 Task: Look for space in Guadalupe, Mexico from 9th June, 2023 to 11th June, 2023 for 2 adults in price range Rs.6000 to Rs.10000. Place can be entire place with 2 bedrooms having 2 beds and 1 bathroom. Property type can be house, flat, guest house. Amenities needed are: wifi. Booking option can be shelf check-in. Required host language is English.
Action: Mouse moved to (523, 133)
Screenshot: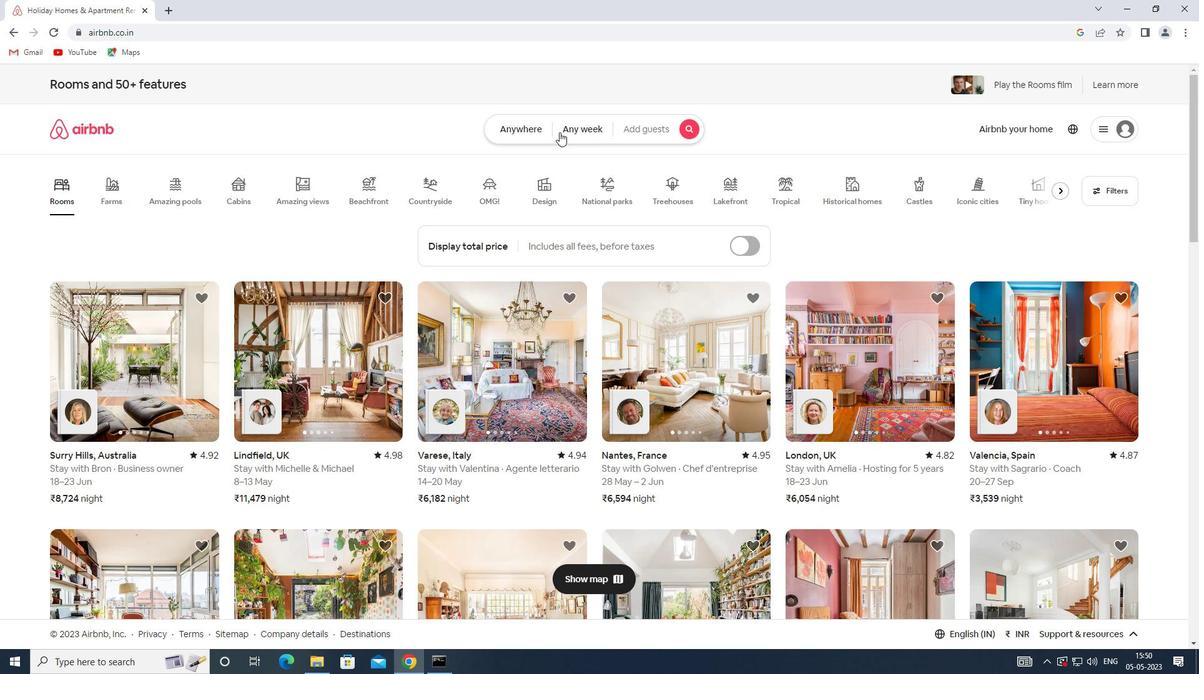 
Action: Mouse pressed left at (523, 133)
Screenshot: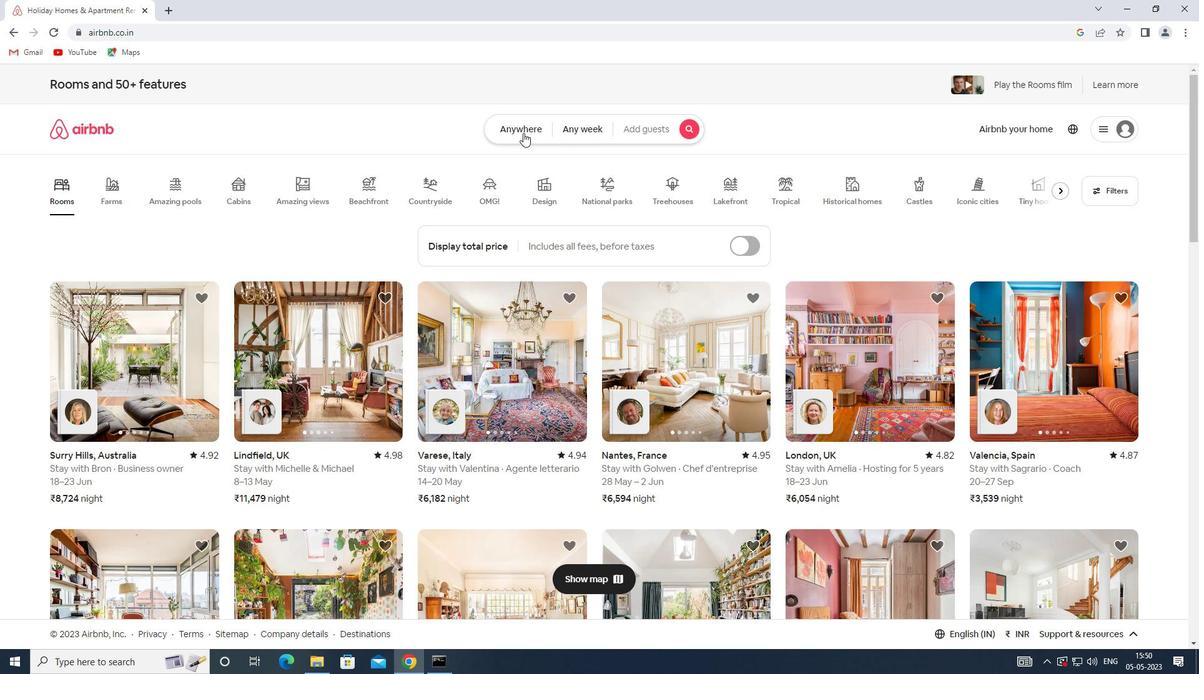 
Action: Mouse moved to (450, 174)
Screenshot: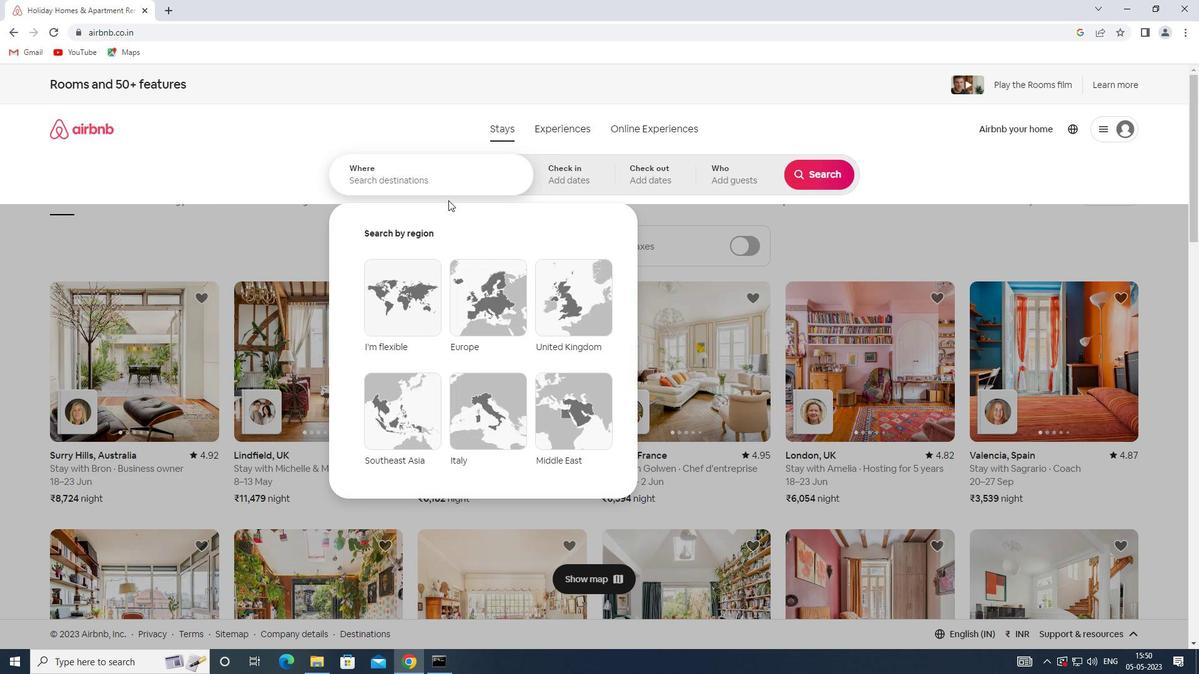 
Action: Mouse pressed left at (450, 174)
Screenshot: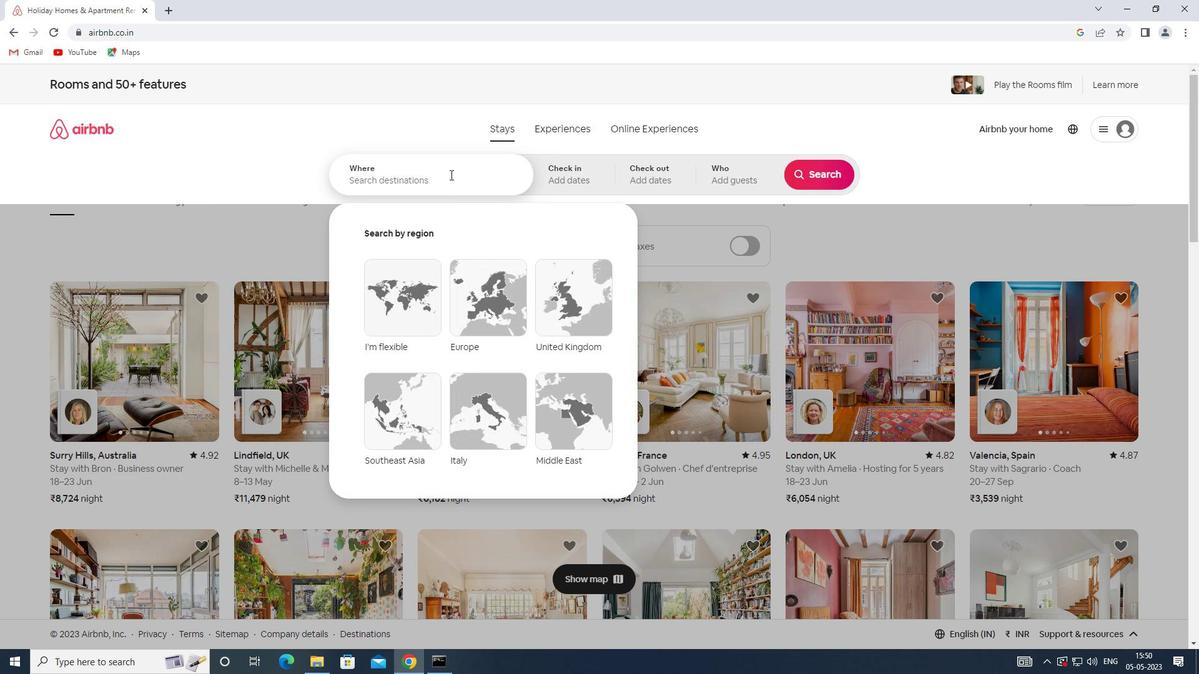 
Action: Key pressed <Key.shift>SPACE<Key.space>IN<Key.space><Key.shift><Key.shift><Key.shift><Key.shift><Key.shift><Key.shift><Key.shift><Key.shift><Key.shift><Key.shift><Key.shift><Key.shift><Key.shift><Key.shift><Key.shift><Key.shift><Key.shift><Key.shift><Key.shift><Key.shift><Key.shift><Key.shift><Key.shift>GUADALUPE,<Key.shift><Key.shift><Key.shift><Key.shift><Key.shift><Key.shift><Key.shift><Key.shift><Key.shift>MEXICO
Screenshot: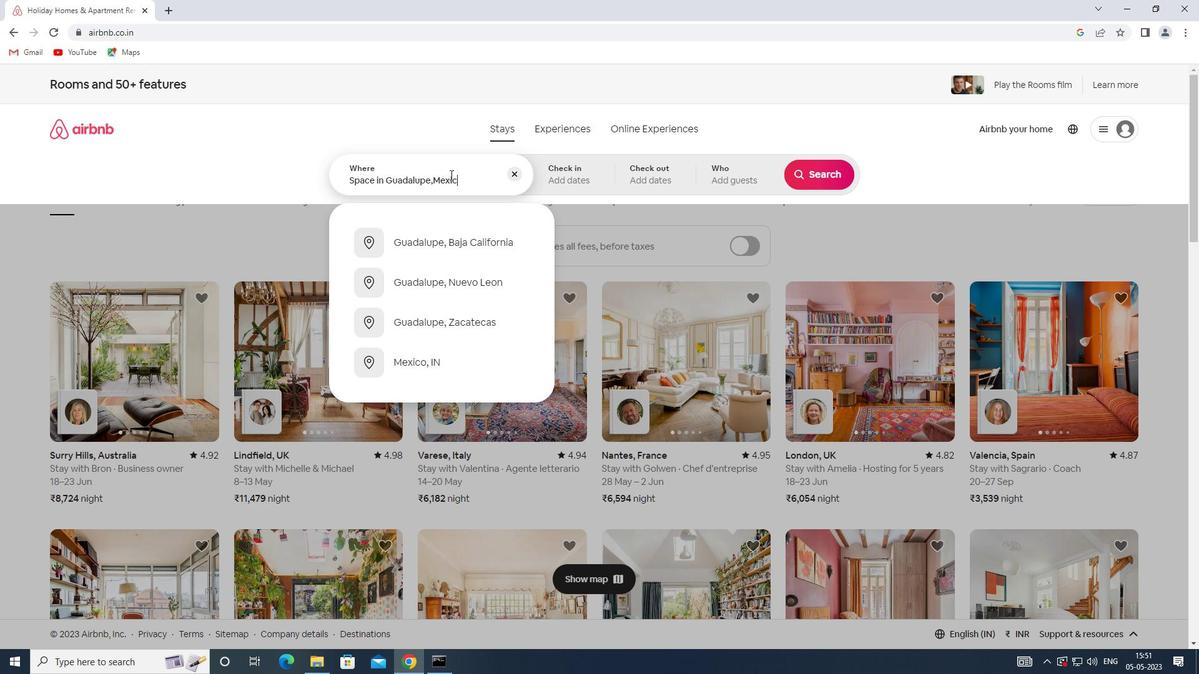 
Action: Mouse moved to (592, 180)
Screenshot: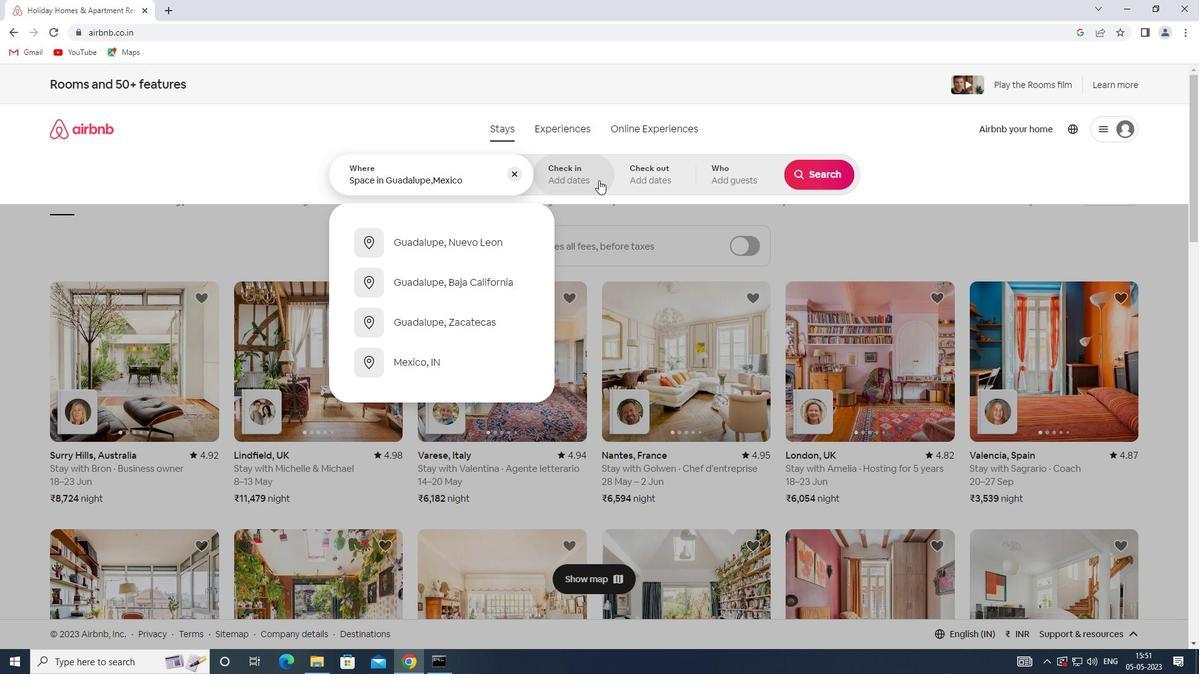 
Action: Mouse pressed left at (592, 180)
Screenshot: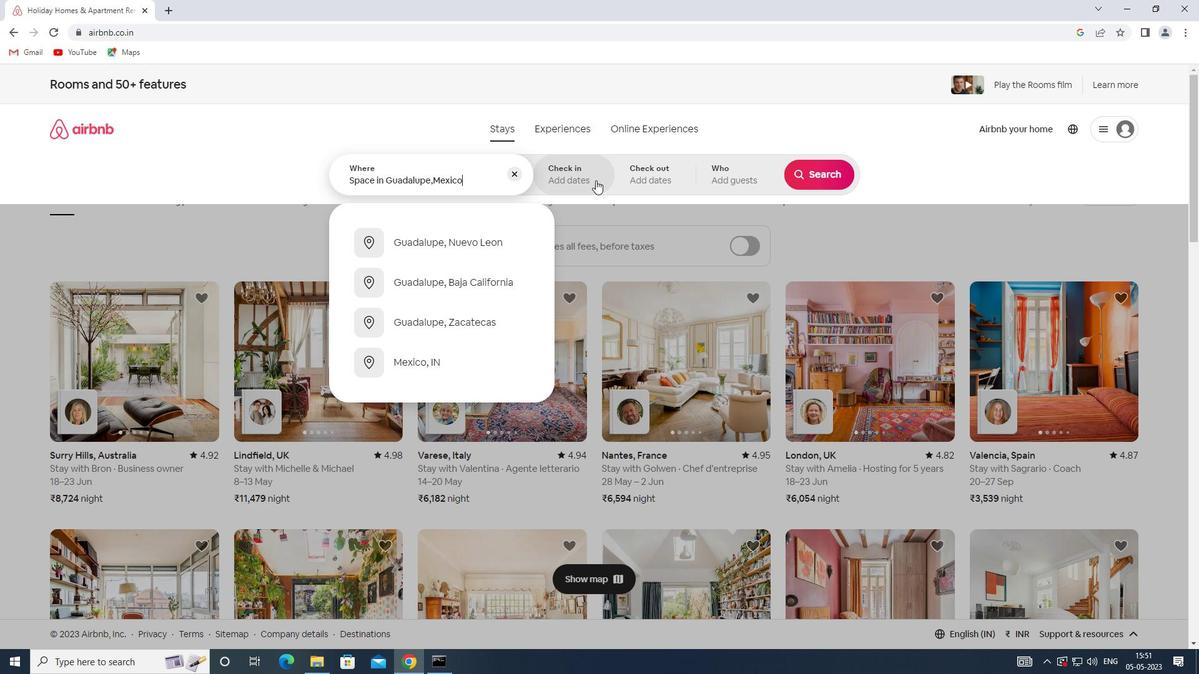 
Action: Mouse moved to (781, 353)
Screenshot: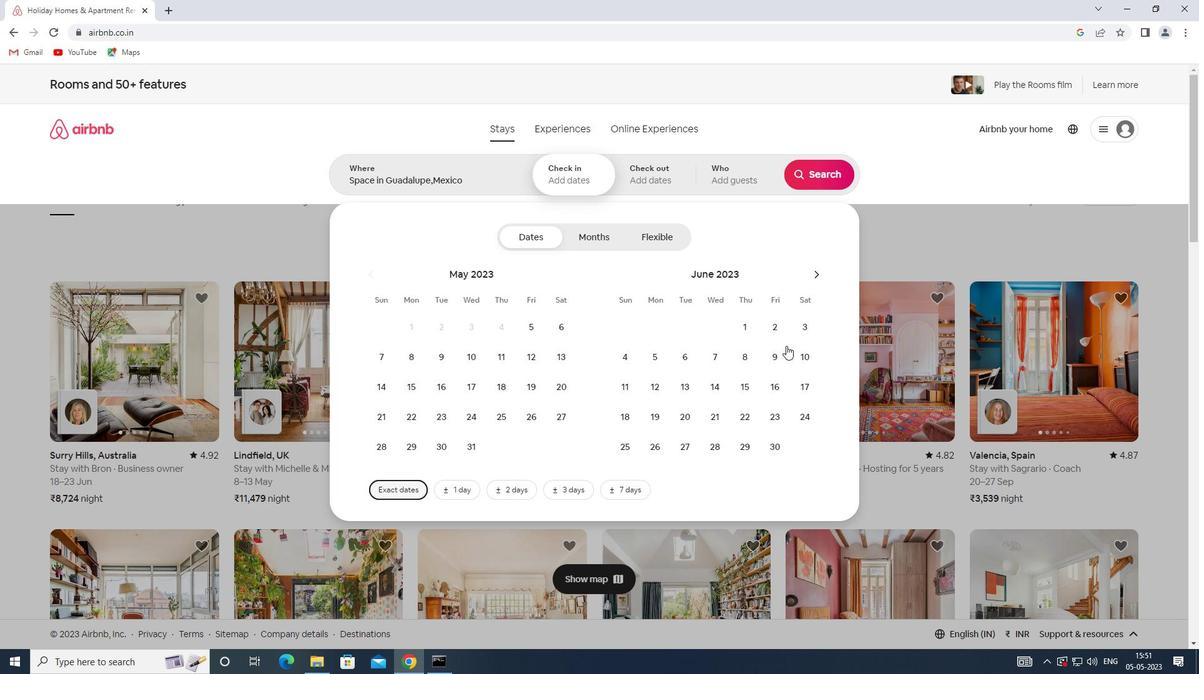 
Action: Mouse pressed left at (781, 353)
Screenshot: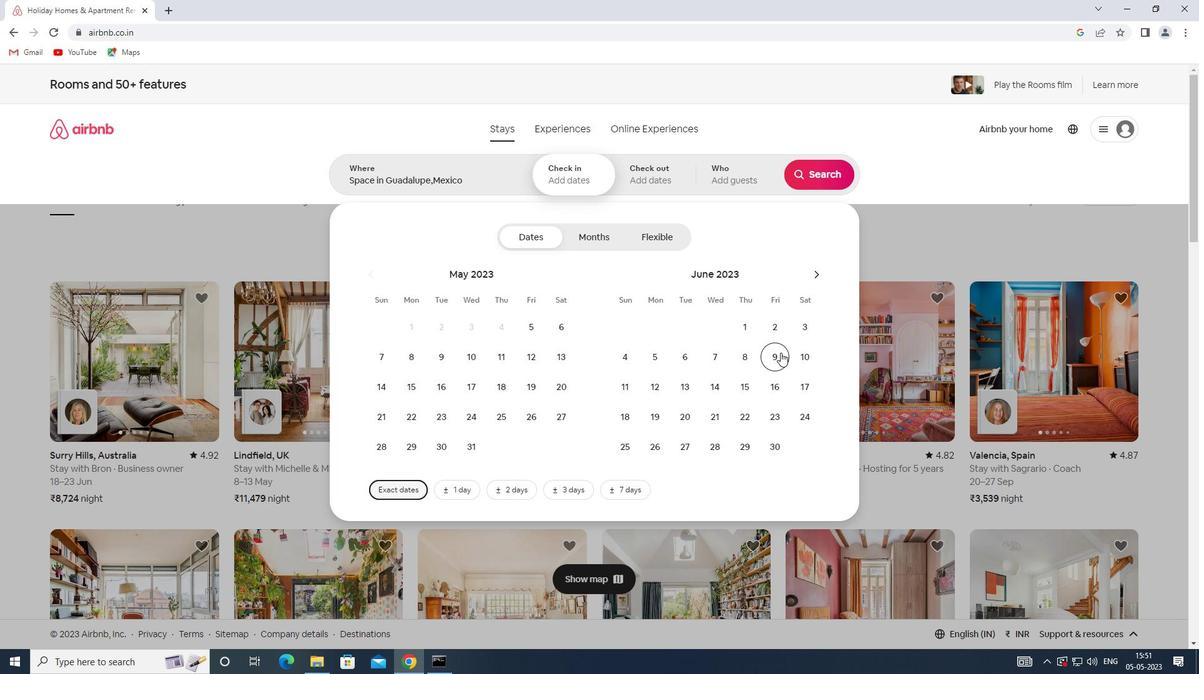 
Action: Mouse moved to (633, 386)
Screenshot: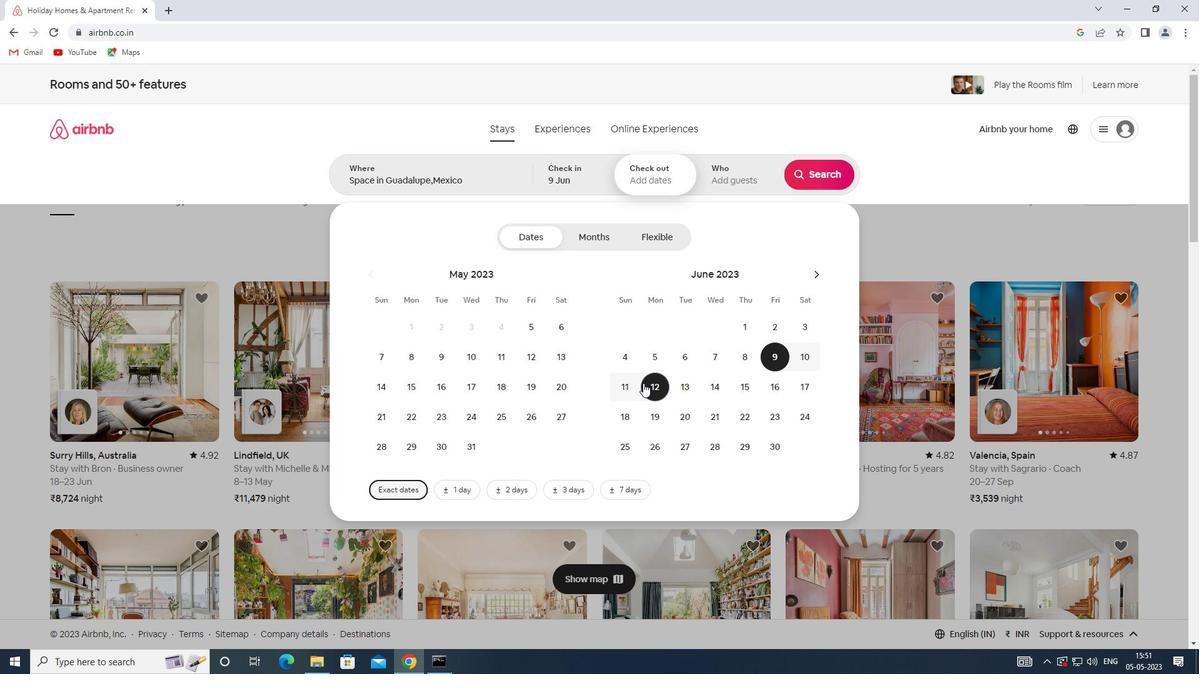 
Action: Mouse pressed left at (633, 386)
Screenshot: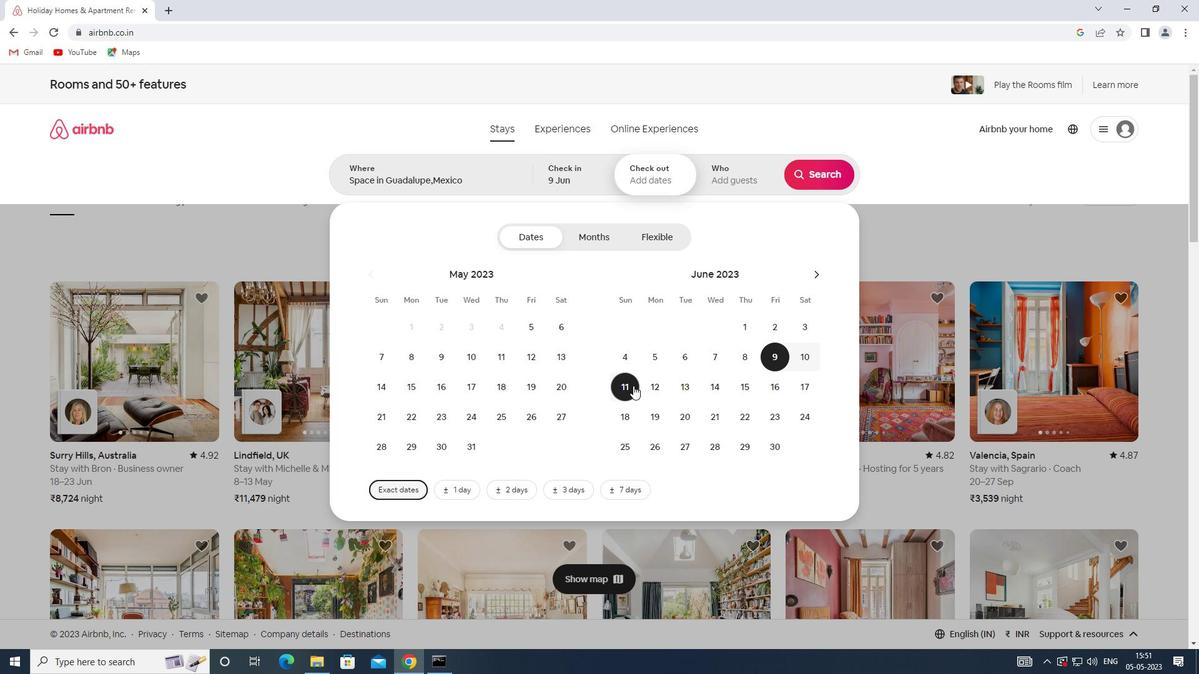 
Action: Mouse moved to (737, 187)
Screenshot: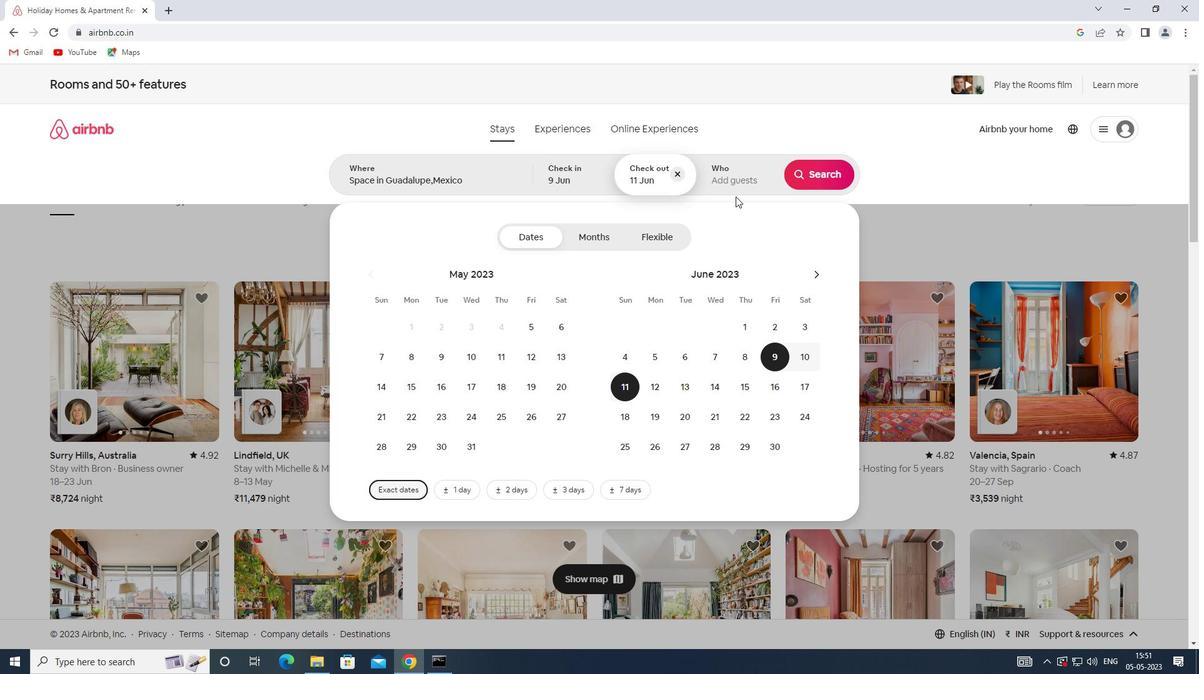 
Action: Mouse pressed left at (737, 187)
Screenshot: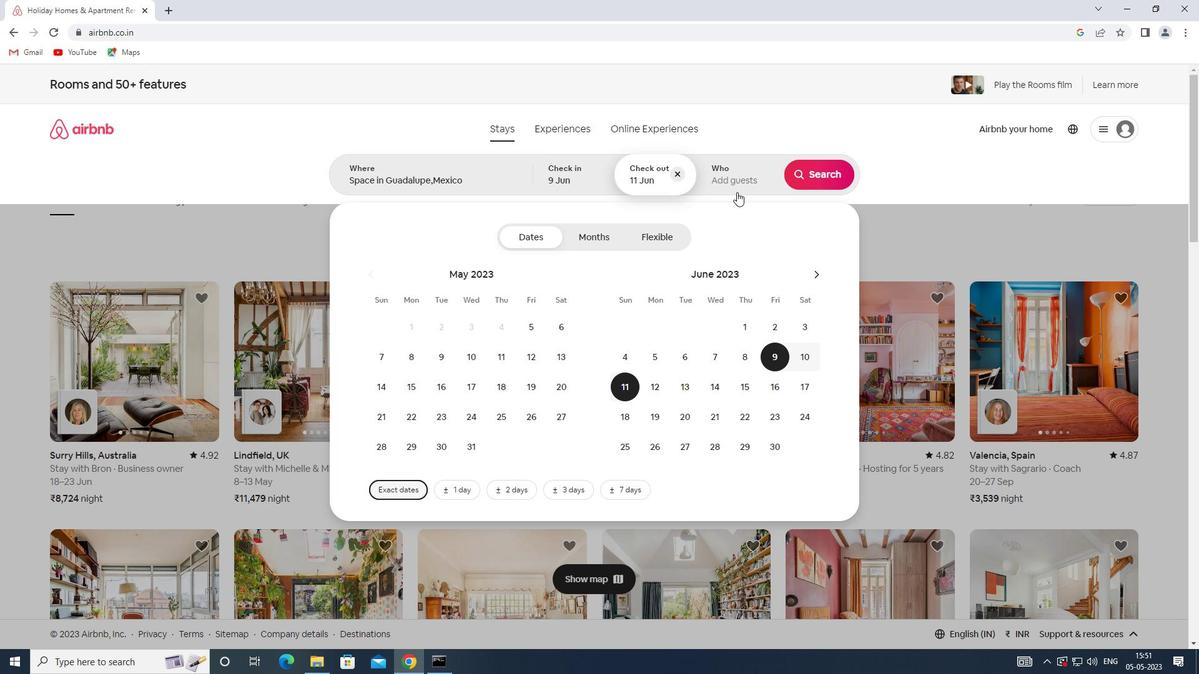 
Action: Mouse moved to (819, 239)
Screenshot: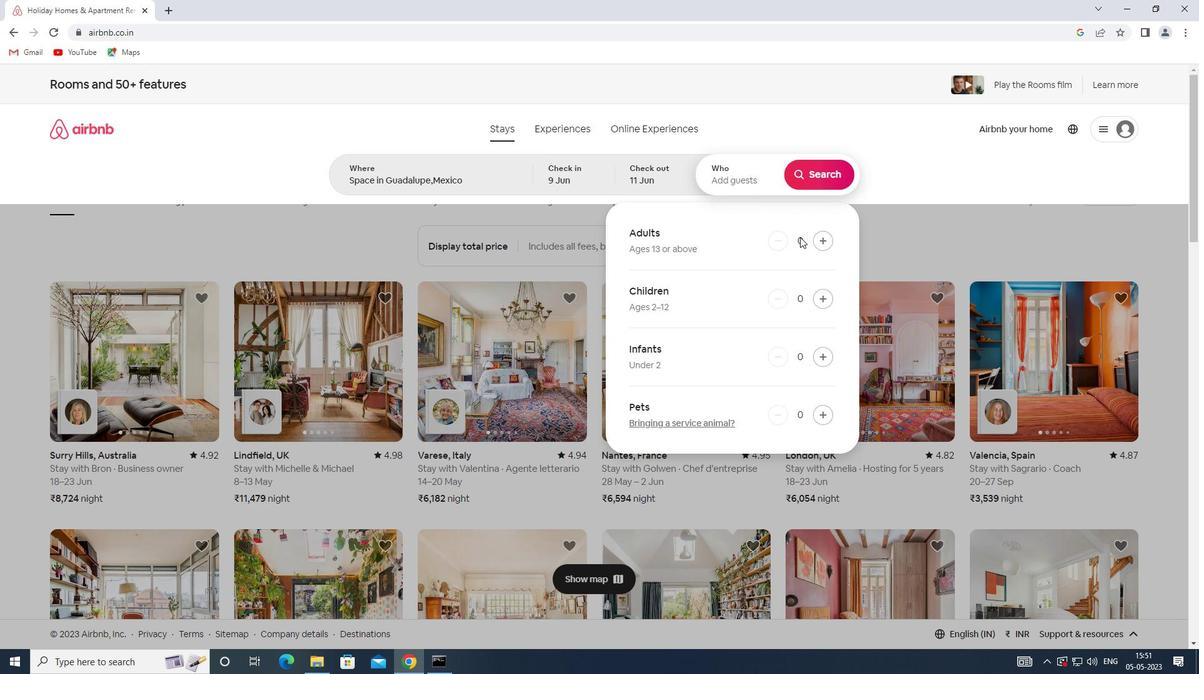 
Action: Mouse pressed left at (819, 239)
Screenshot: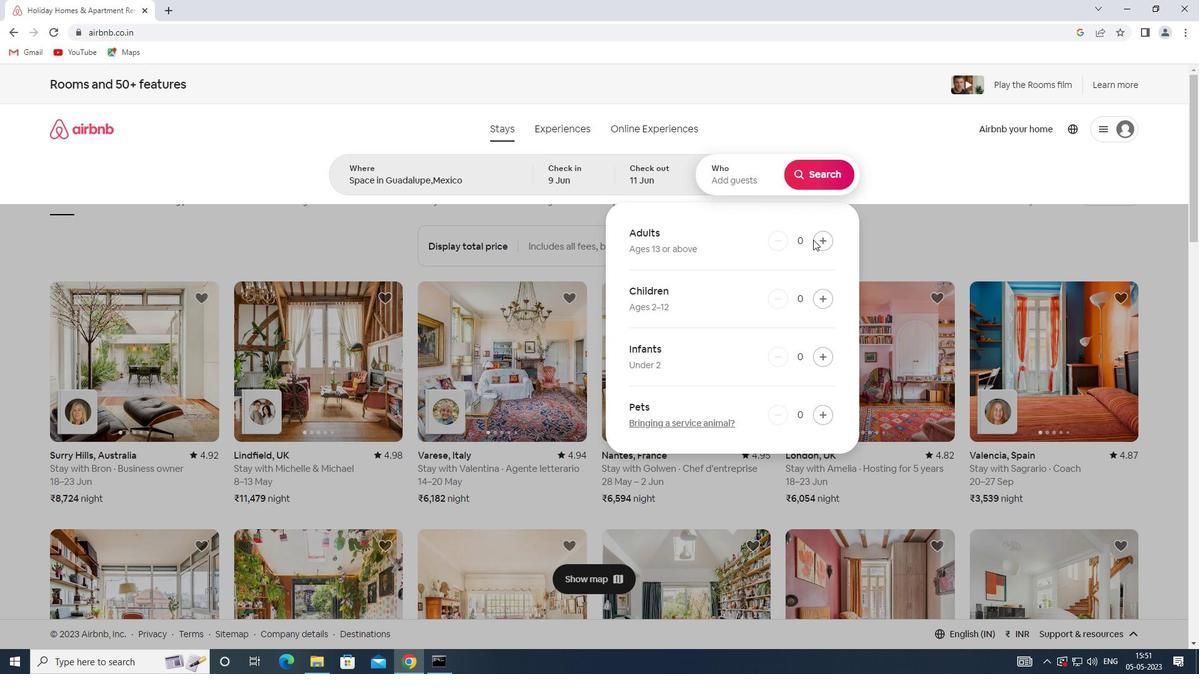 
Action: Mouse pressed left at (819, 239)
Screenshot: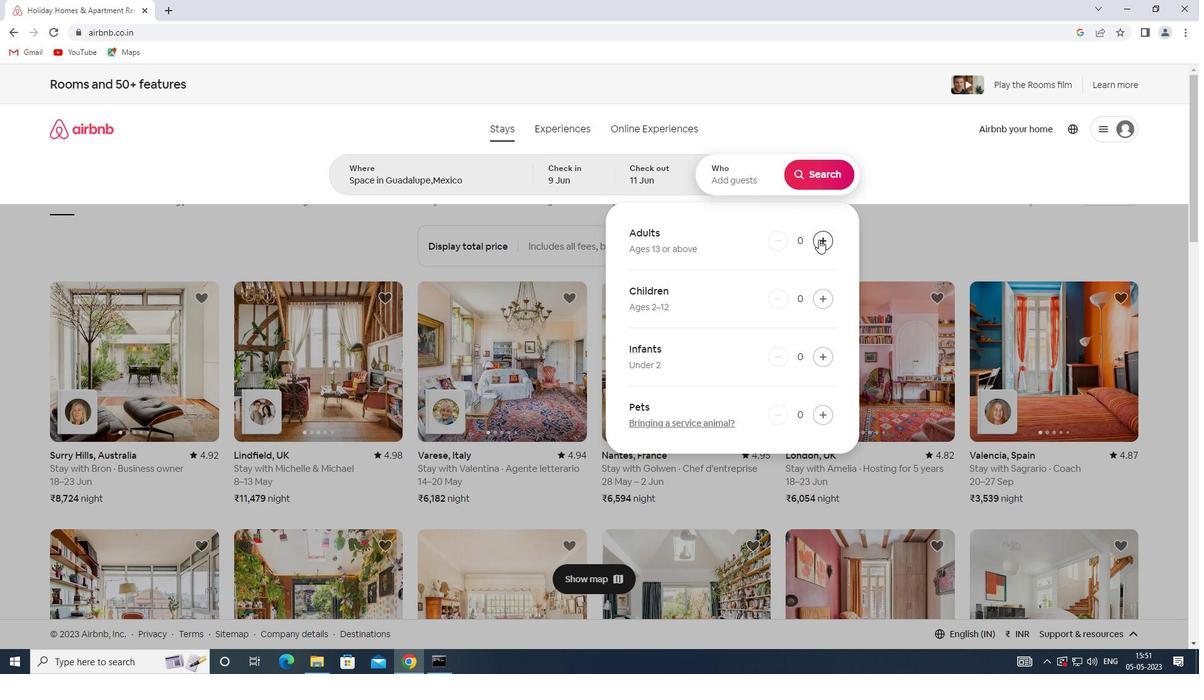 
Action: Mouse moved to (826, 178)
Screenshot: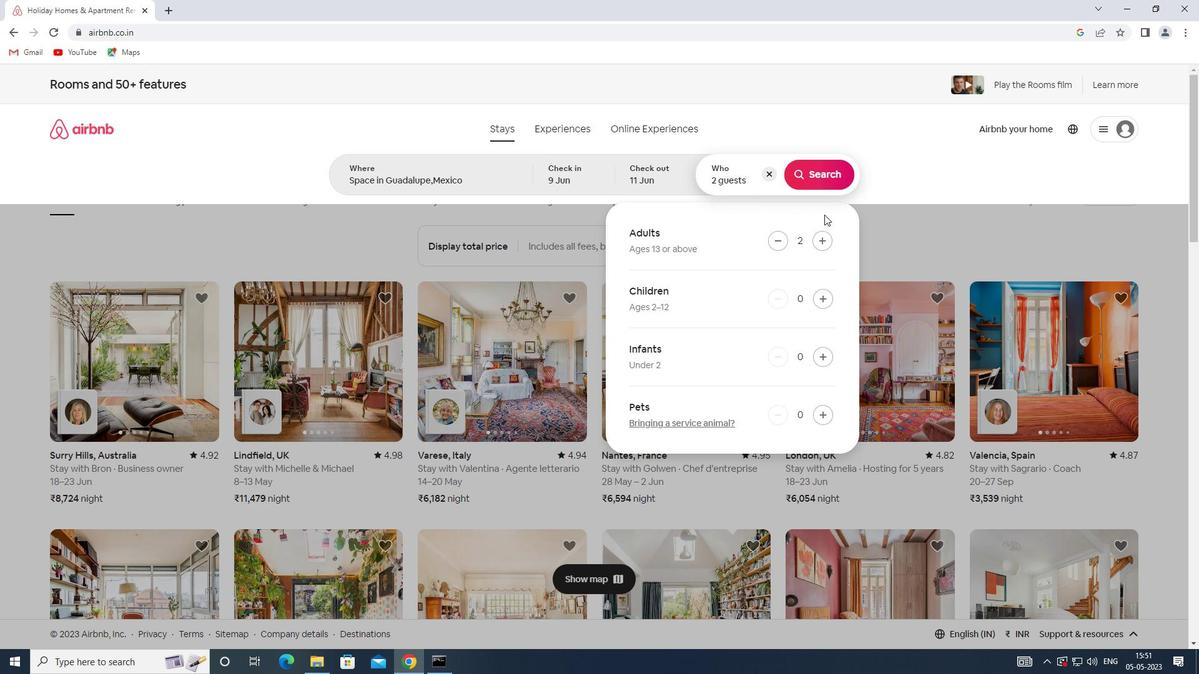 
Action: Mouse pressed left at (826, 178)
Screenshot: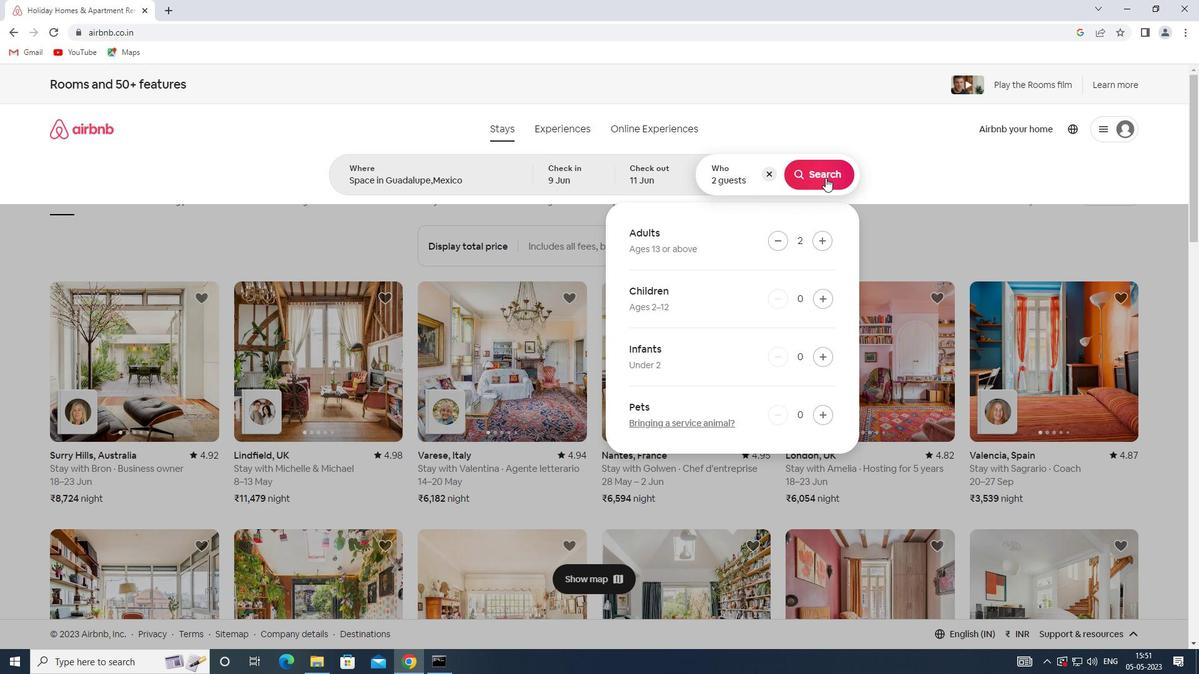 
Action: Mouse moved to (1159, 139)
Screenshot: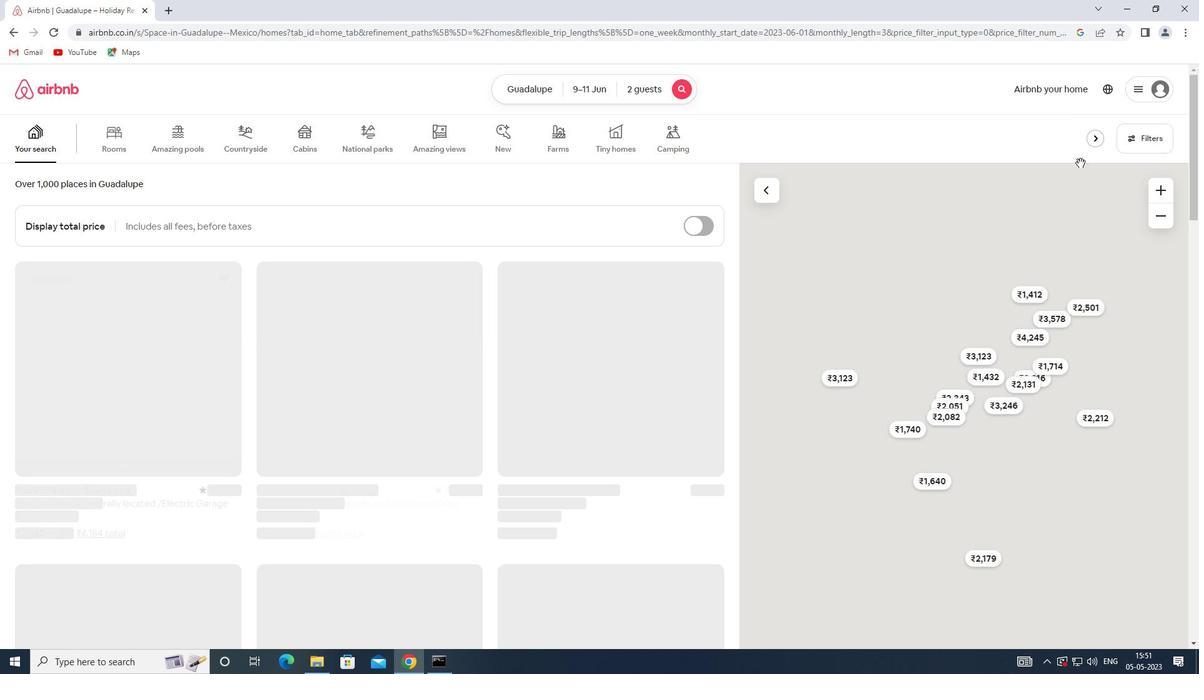 
Action: Mouse pressed left at (1159, 139)
Screenshot: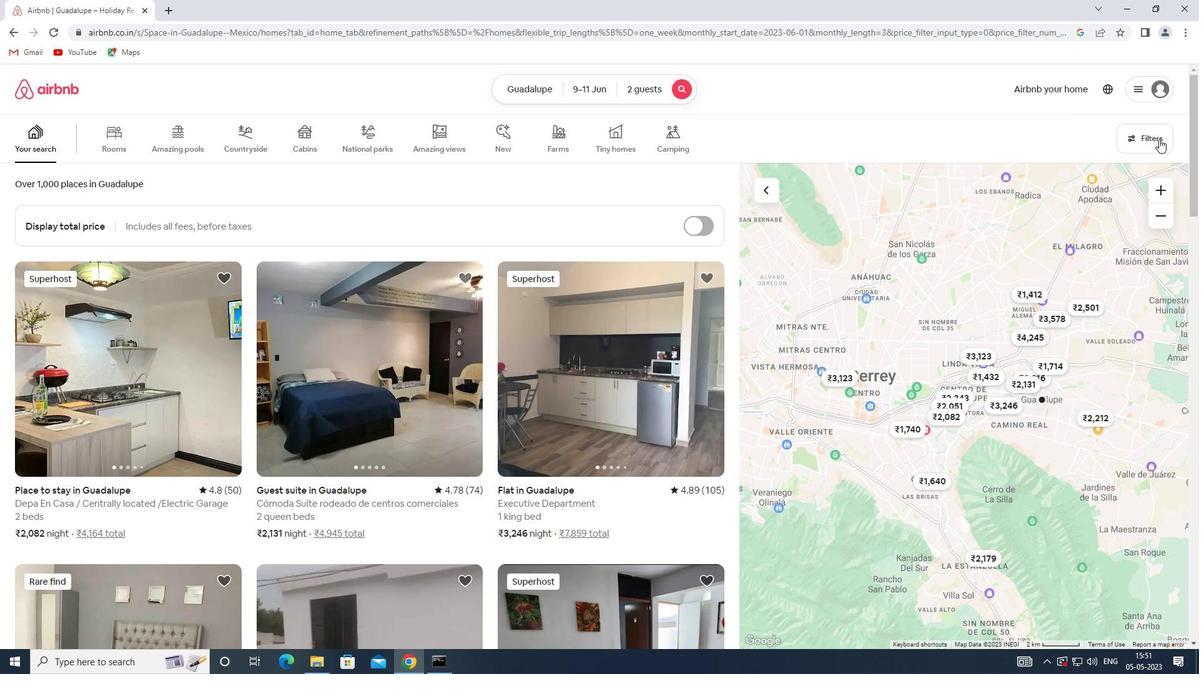 
Action: Mouse moved to (429, 447)
Screenshot: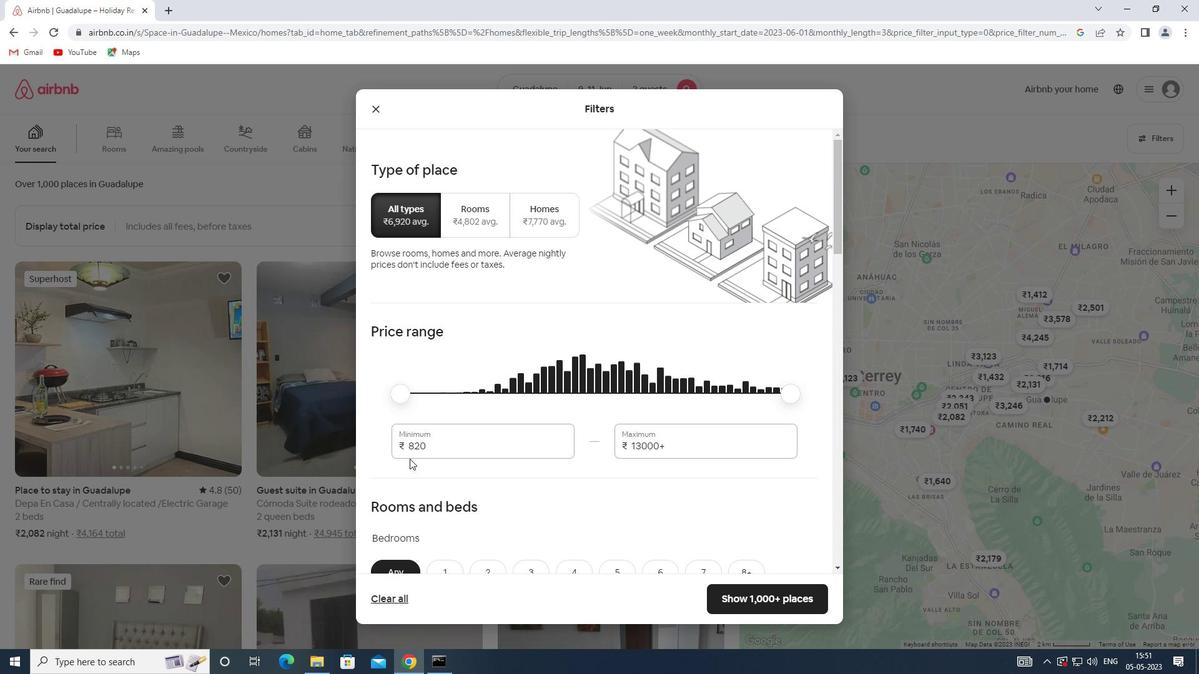 
Action: Mouse pressed left at (429, 447)
Screenshot: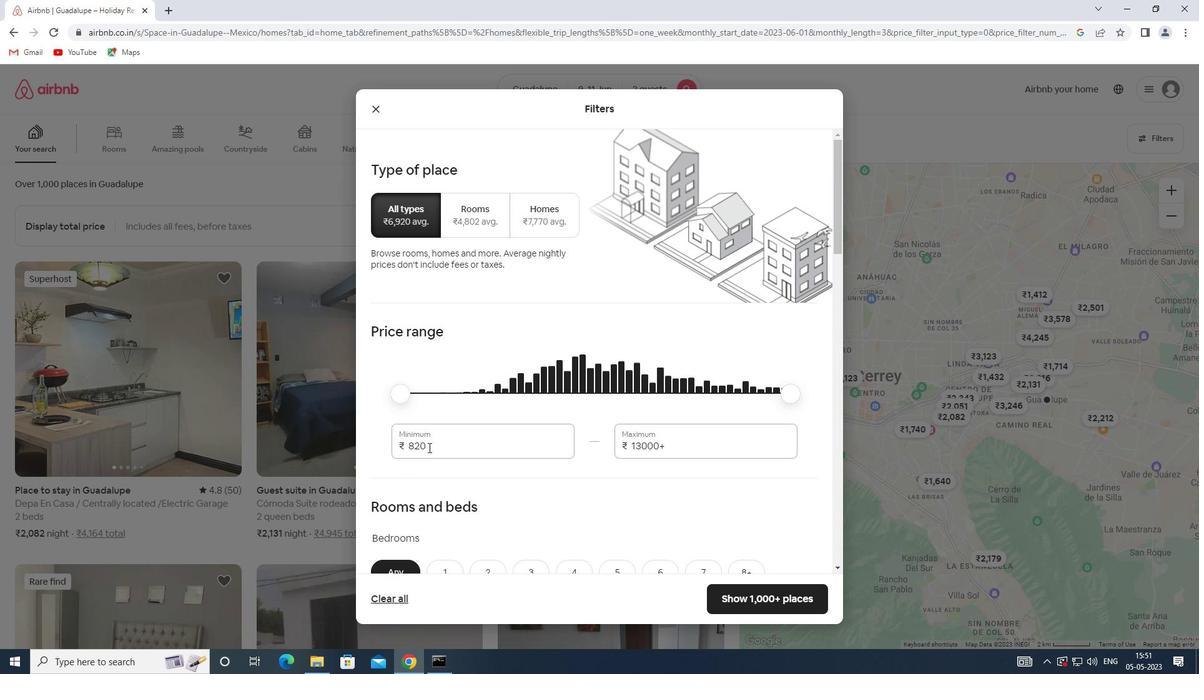 
Action: Mouse moved to (403, 447)
Screenshot: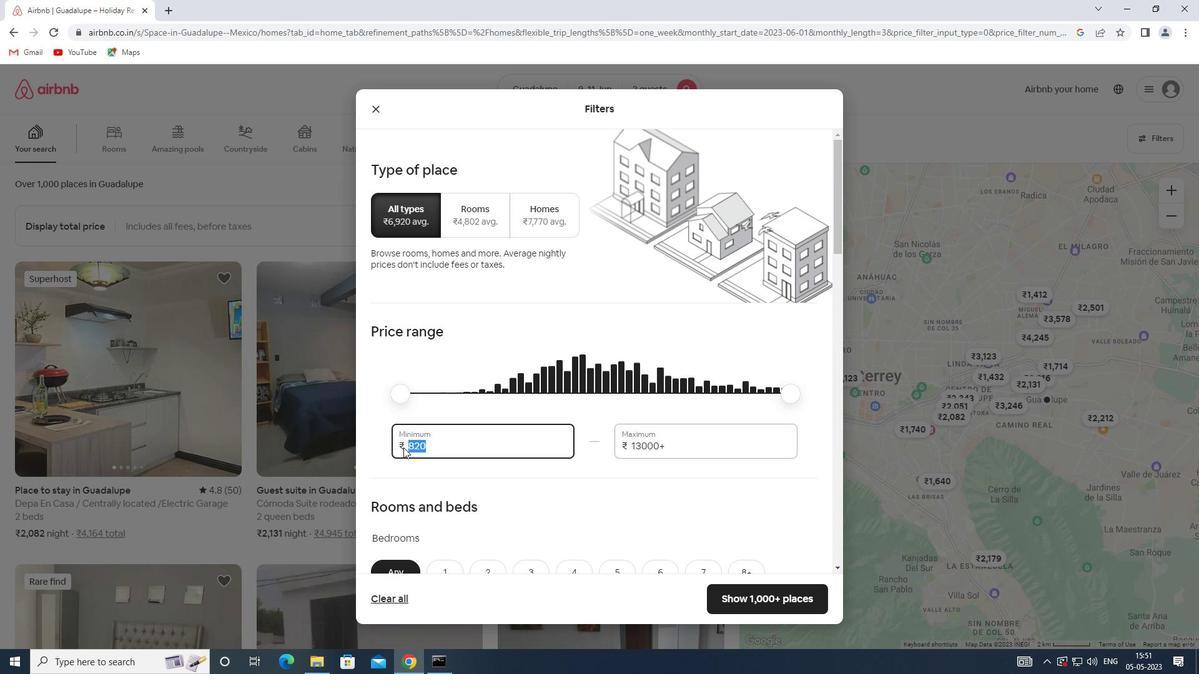 
Action: Key pressed 6000
Screenshot: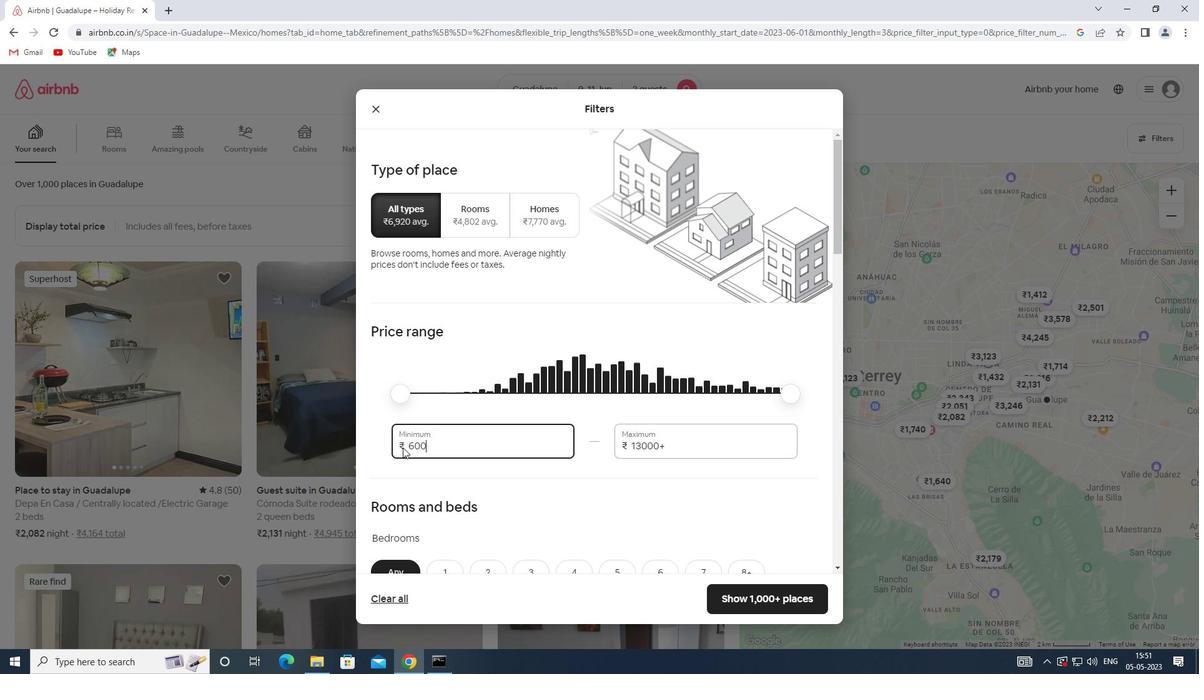 
Action: Mouse moved to (683, 441)
Screenshot: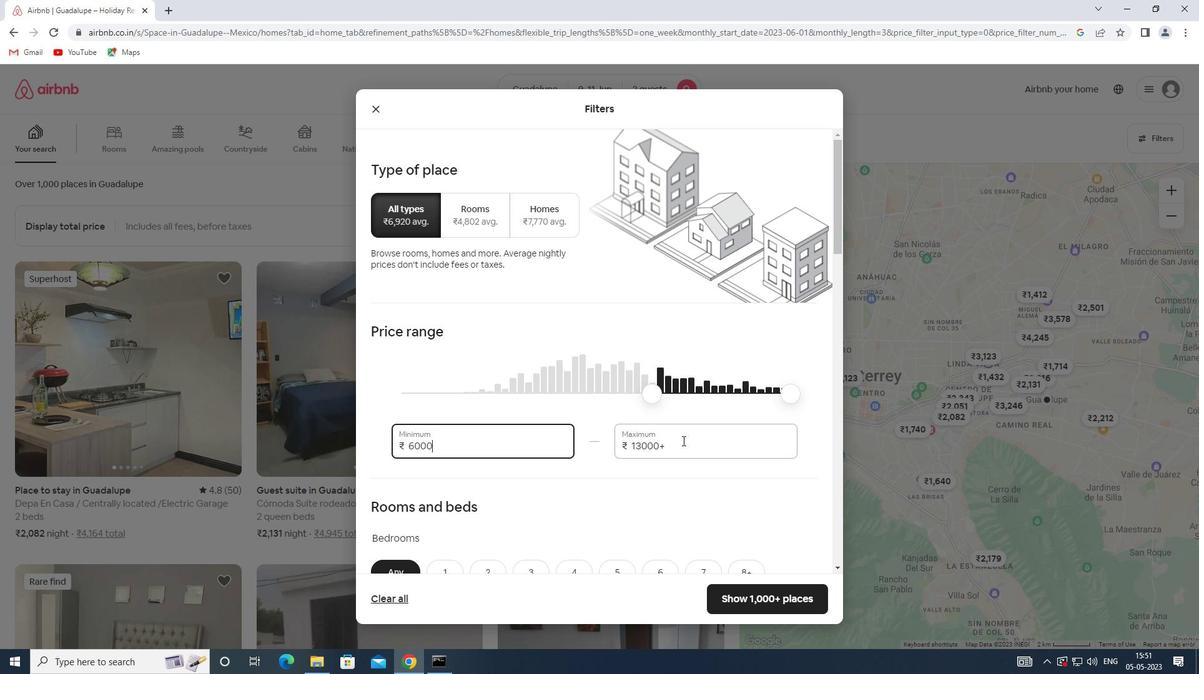 
Action: Mouse pressed left at (683, 441)
Screenshot: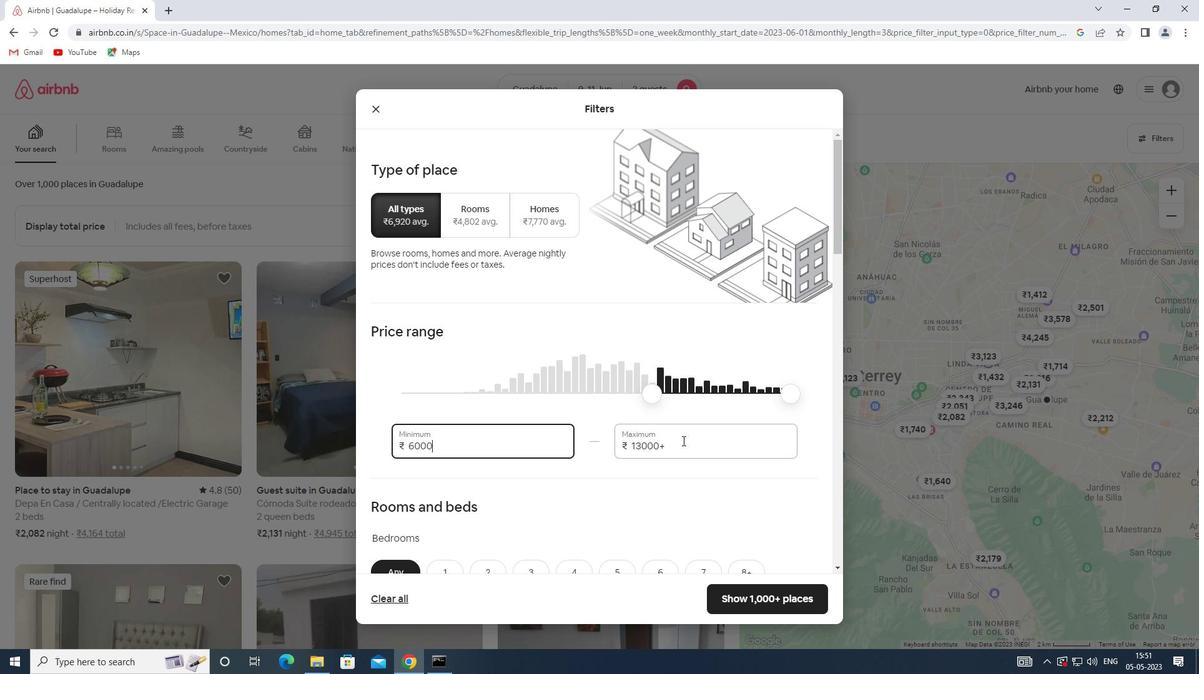 
Action: Mouse moved to (586, 448)
Screenshot: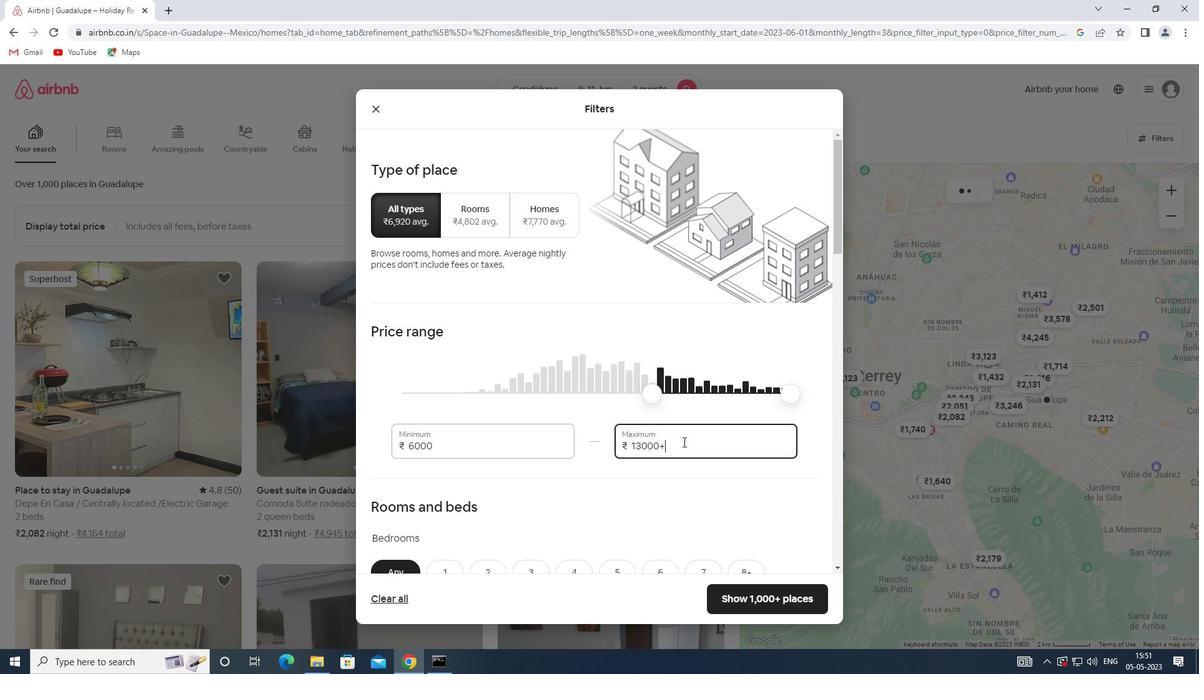 
Action: Key pressed 10900<Key.backspace><Key.backspace><Key.backspace>000
Screenshot: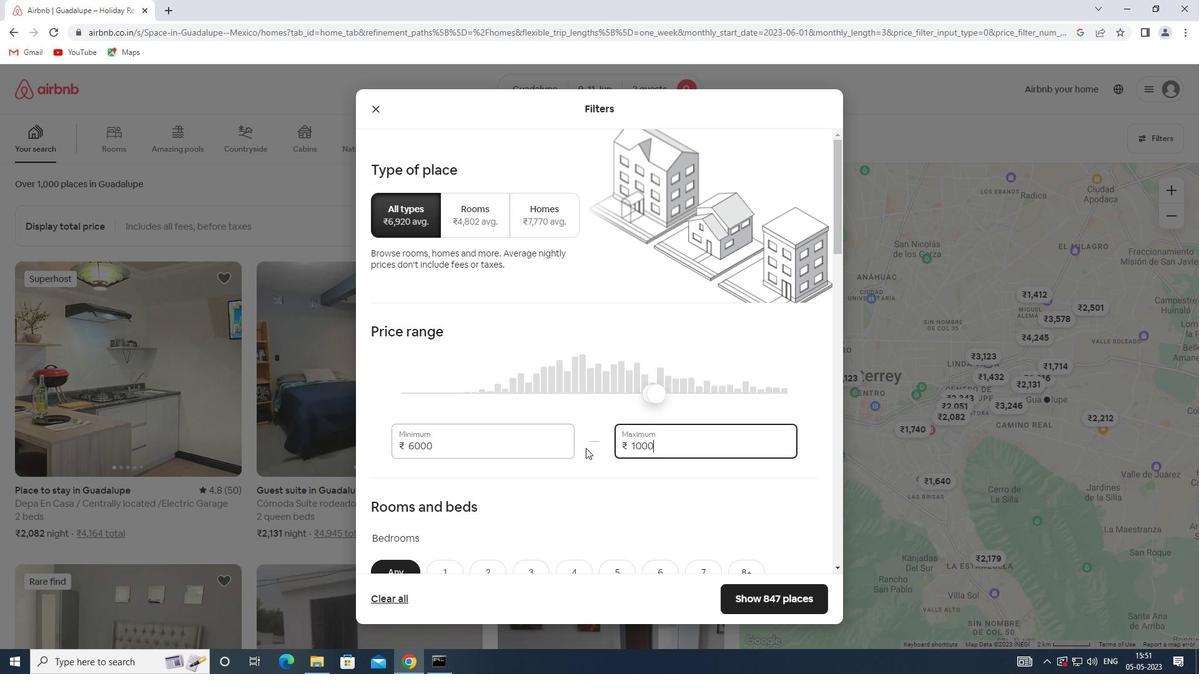 
Action: Mouse moved to (560, 449)
Screenshot: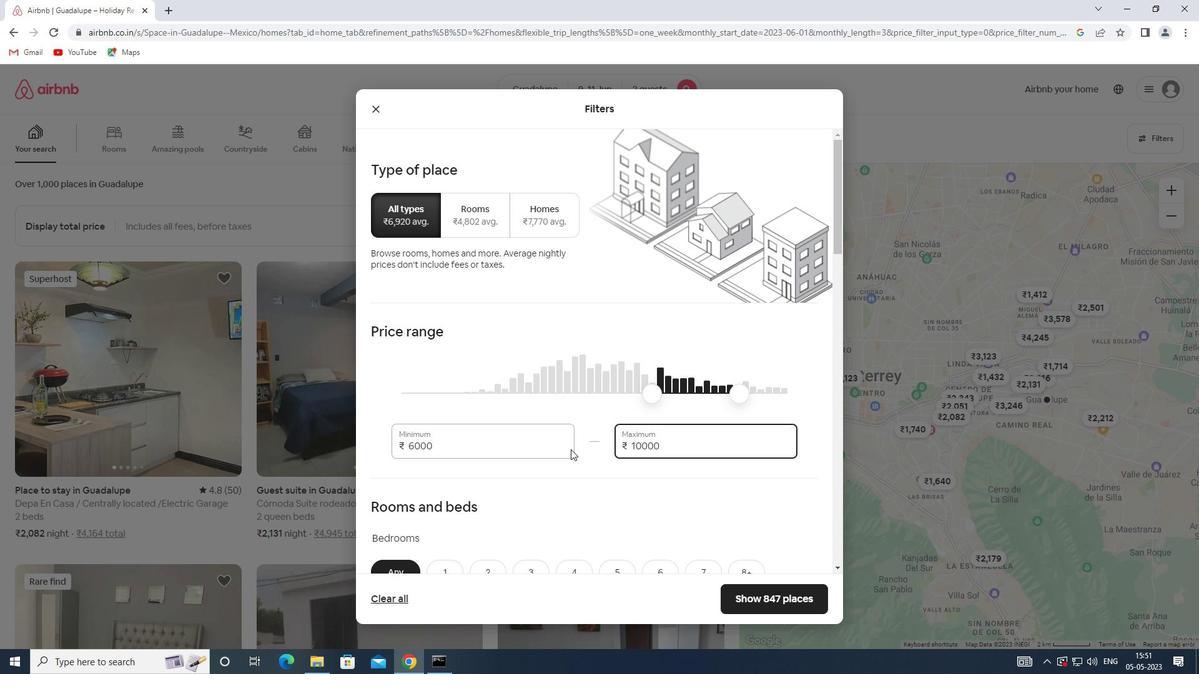 
Action: Mouse scrolled (560, 449) with delta (0, 0)
Screenshot: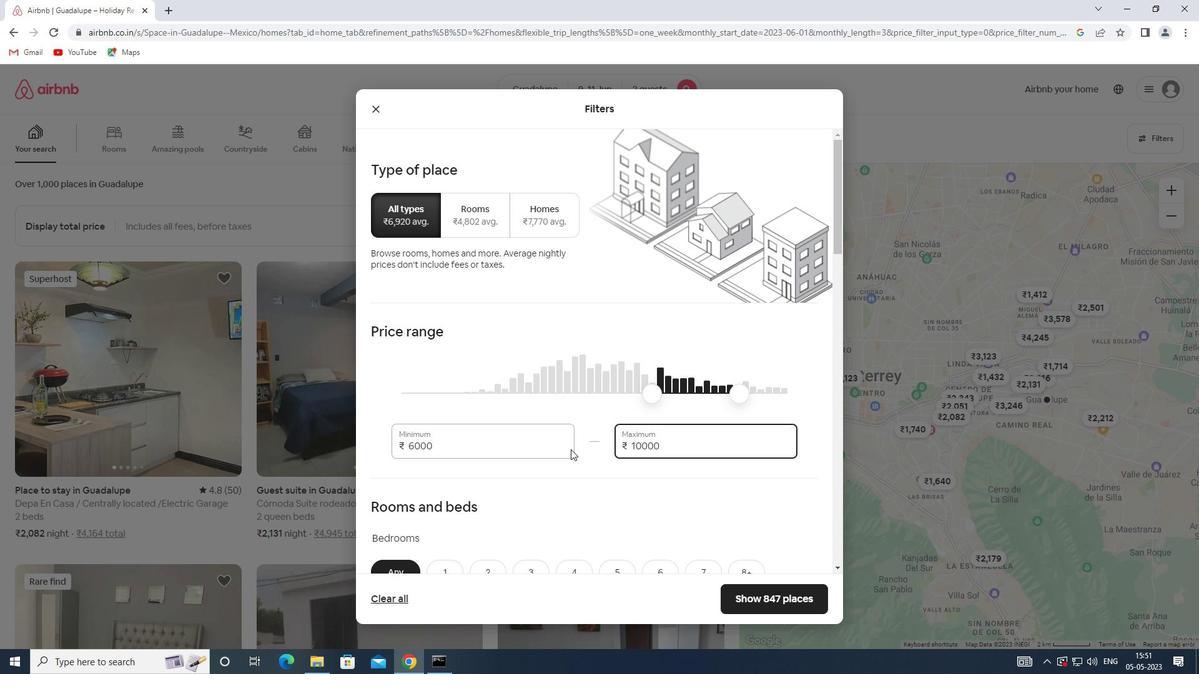 
Action: Mouse moved to (556, 449)
Screenshot: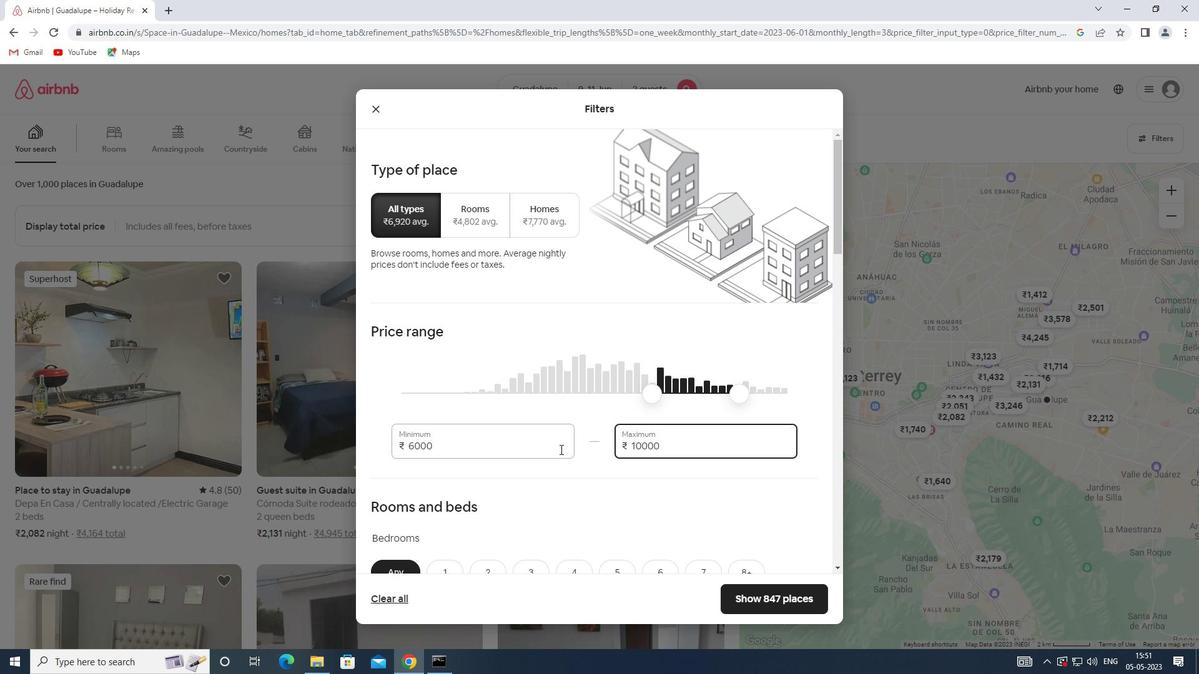 
Action: Mouse scrolled (556, 449) with delta (0, 0)
Screenshot: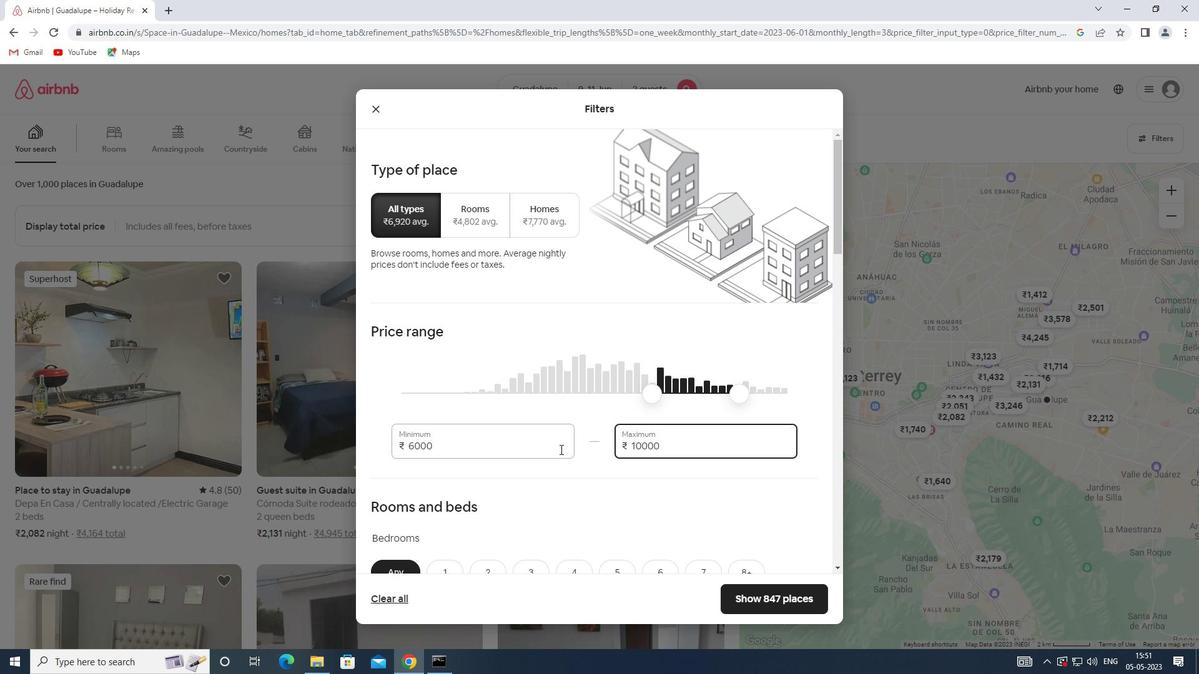 
Action: Mouse moved to (551, 451)
Screenshot: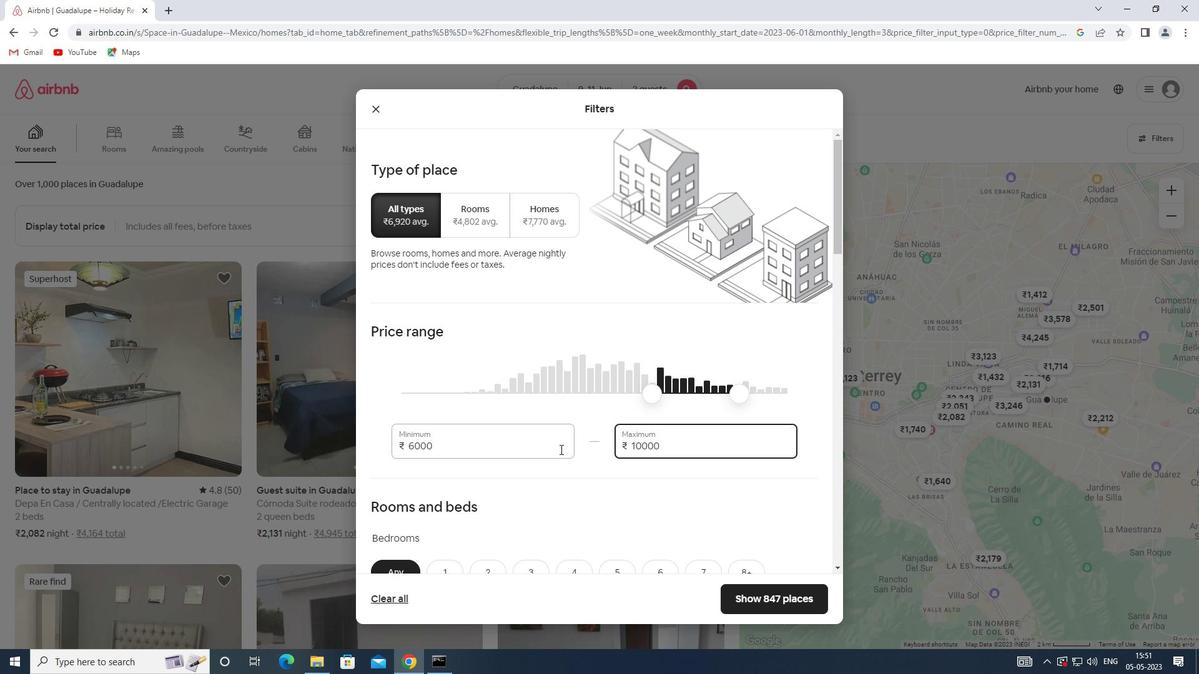
Action: Mouse scrolled (551, 450) with delta (0, 0)
Screenshot: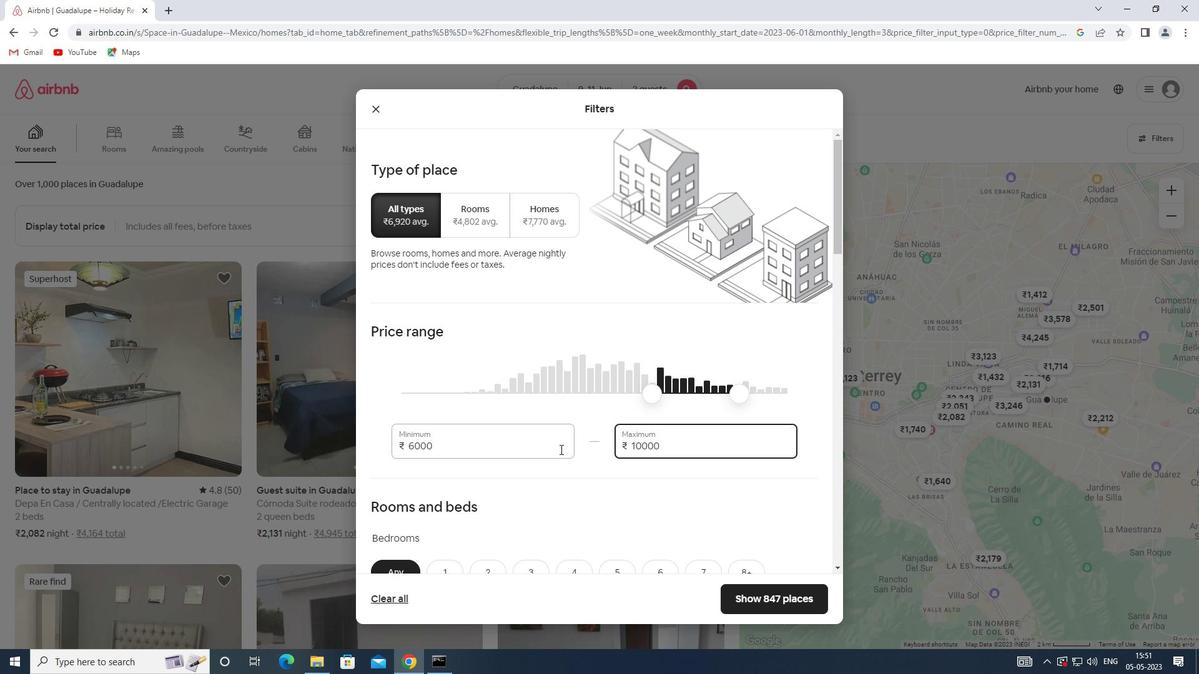 
Action: Mouse moved to (482, 392)
Screenshot: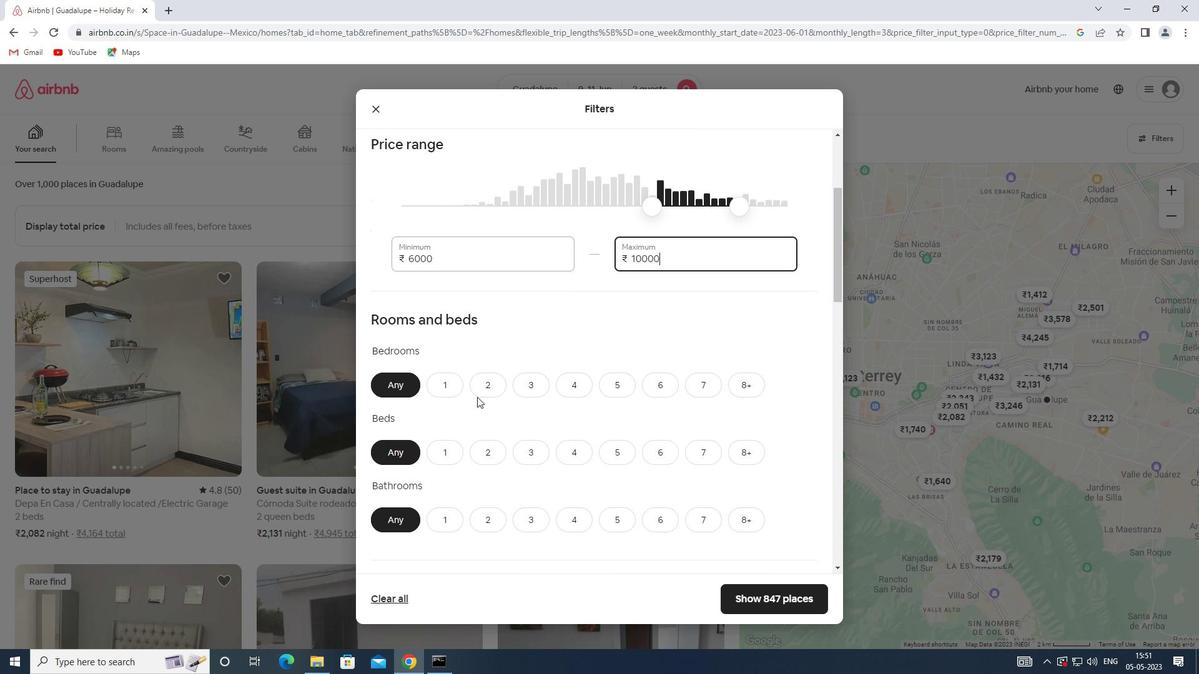 
Action: Mouse pressed left at (482, 392)
Screenshot: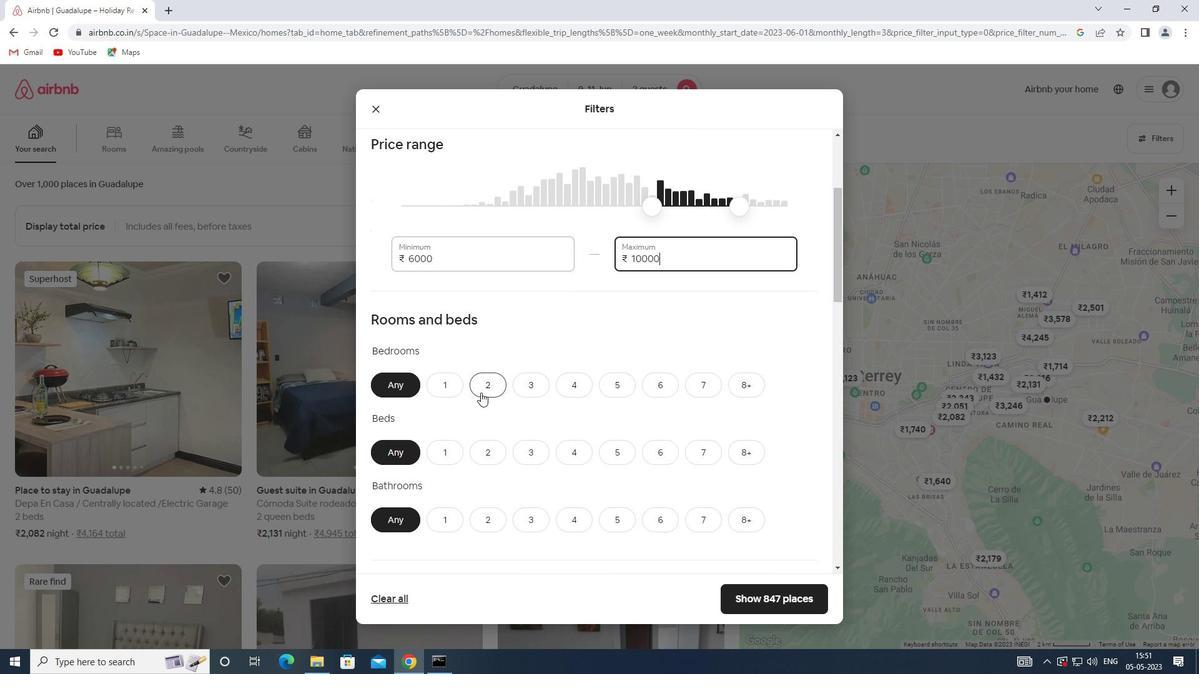 
Action: Mouse moved to (480, 451)
Screenshot: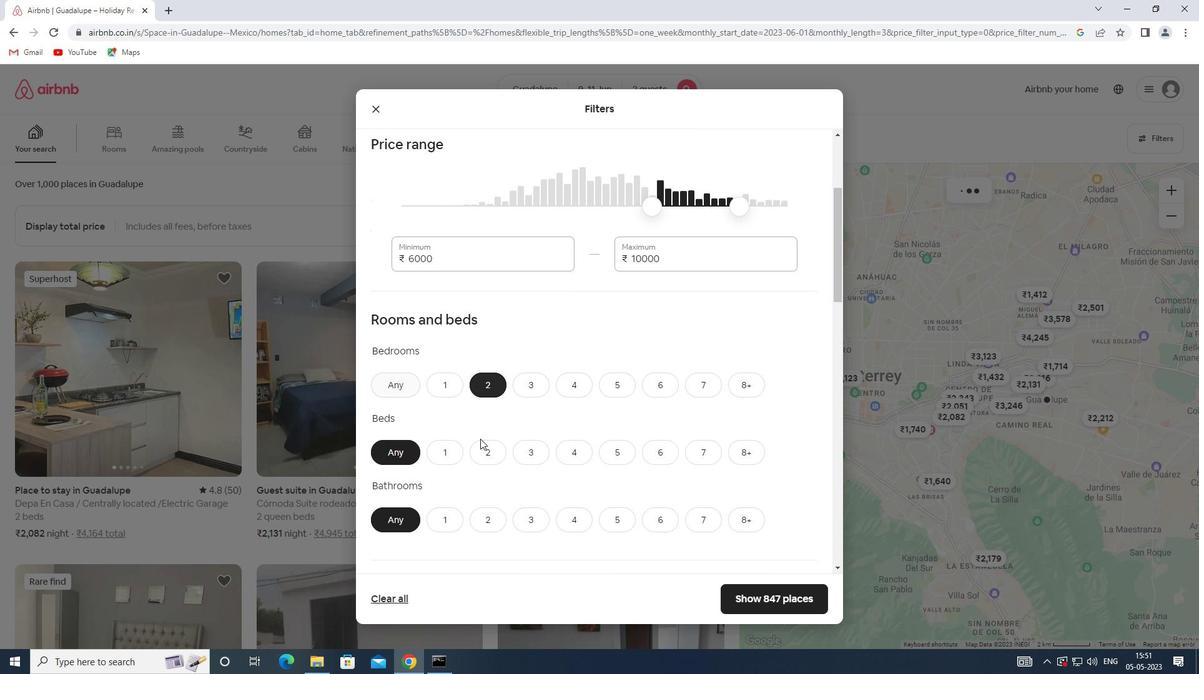 
Action: Mouse pressed left at (480, 451)
Screenshot: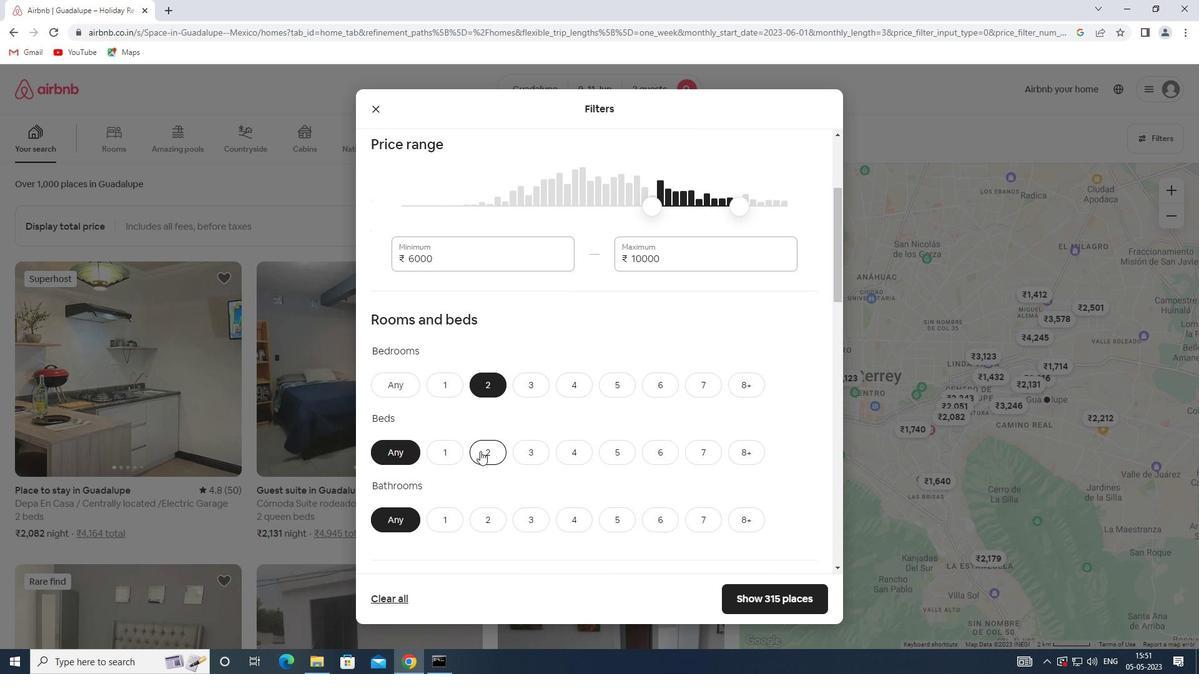 
Action: Mouse moved to (452, 519)
Screenshot: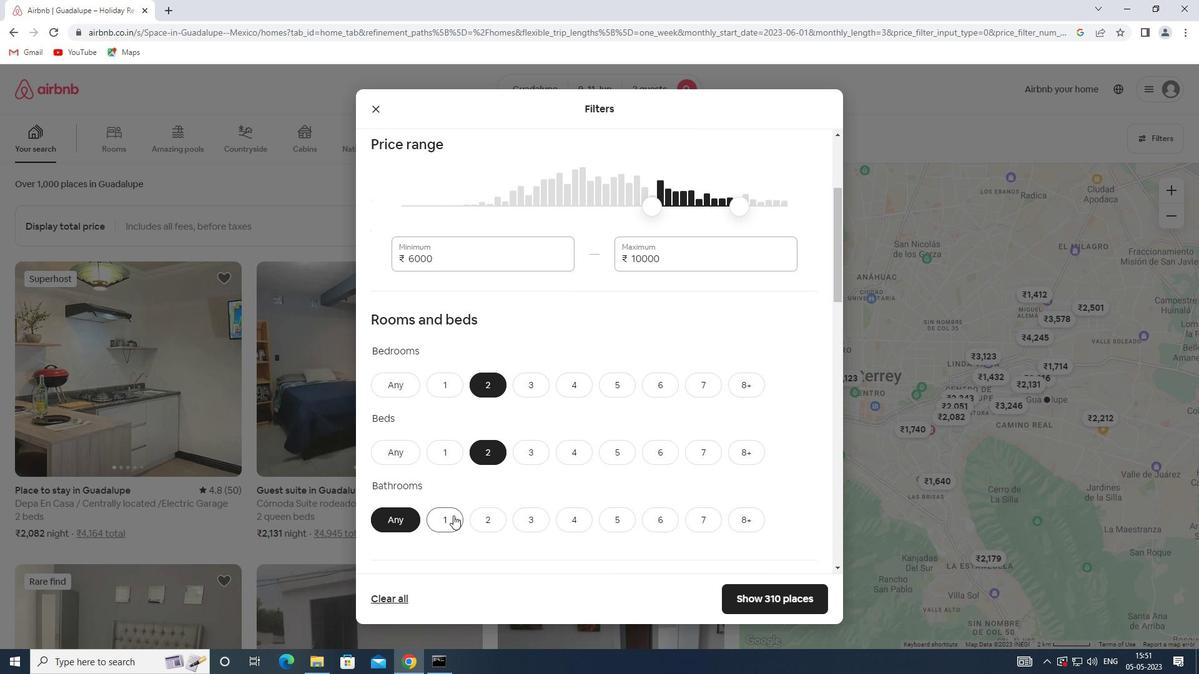 
Action: Mouse pressed left at (452, 519)
Screenshot: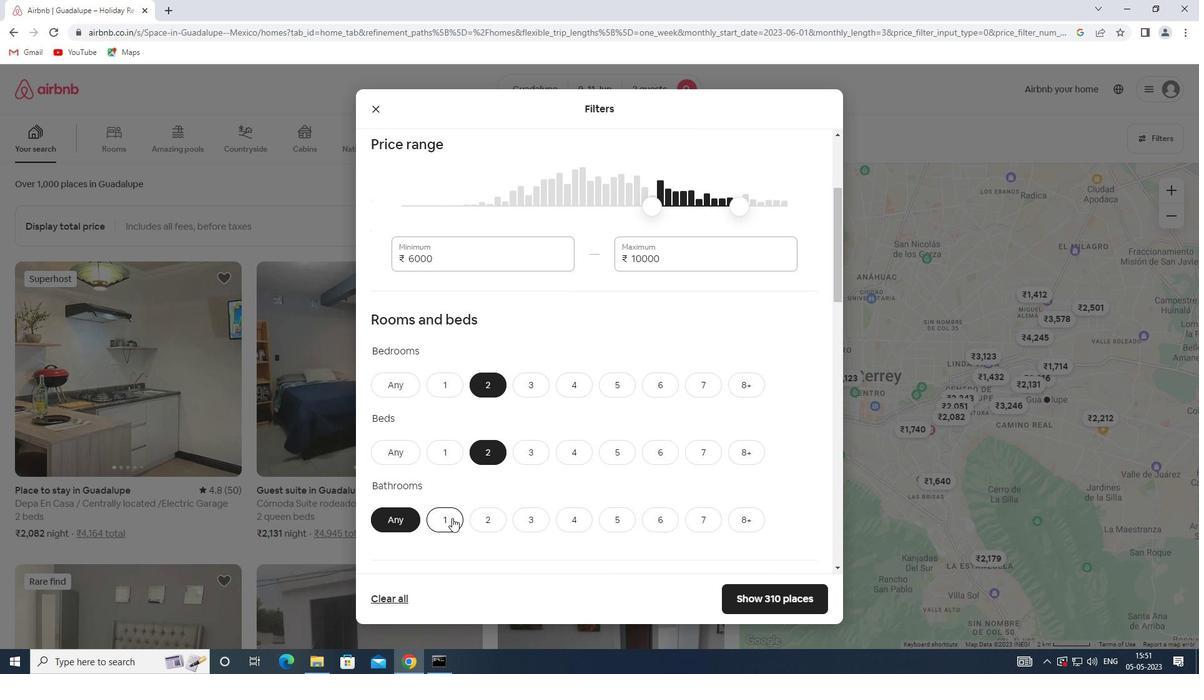 
Action: Mouse moved to (566, 424)
Screenshot: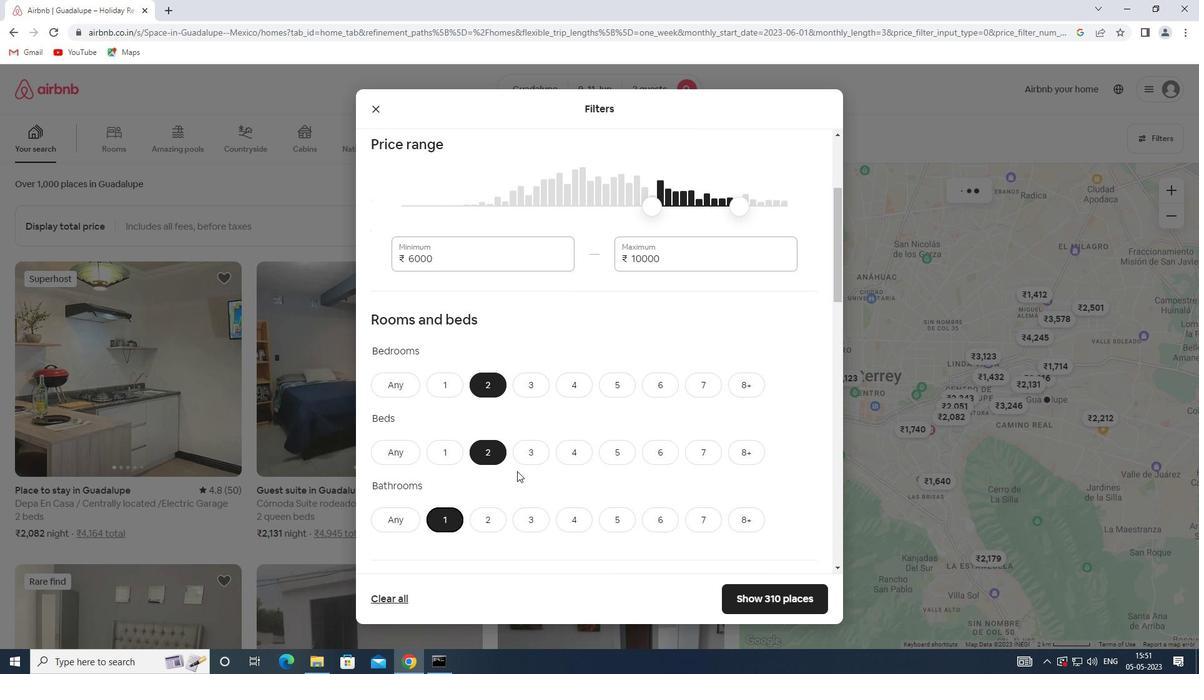 
Action: Mouse scrolled (566, 424) with delta (0, 0)
Screenshot: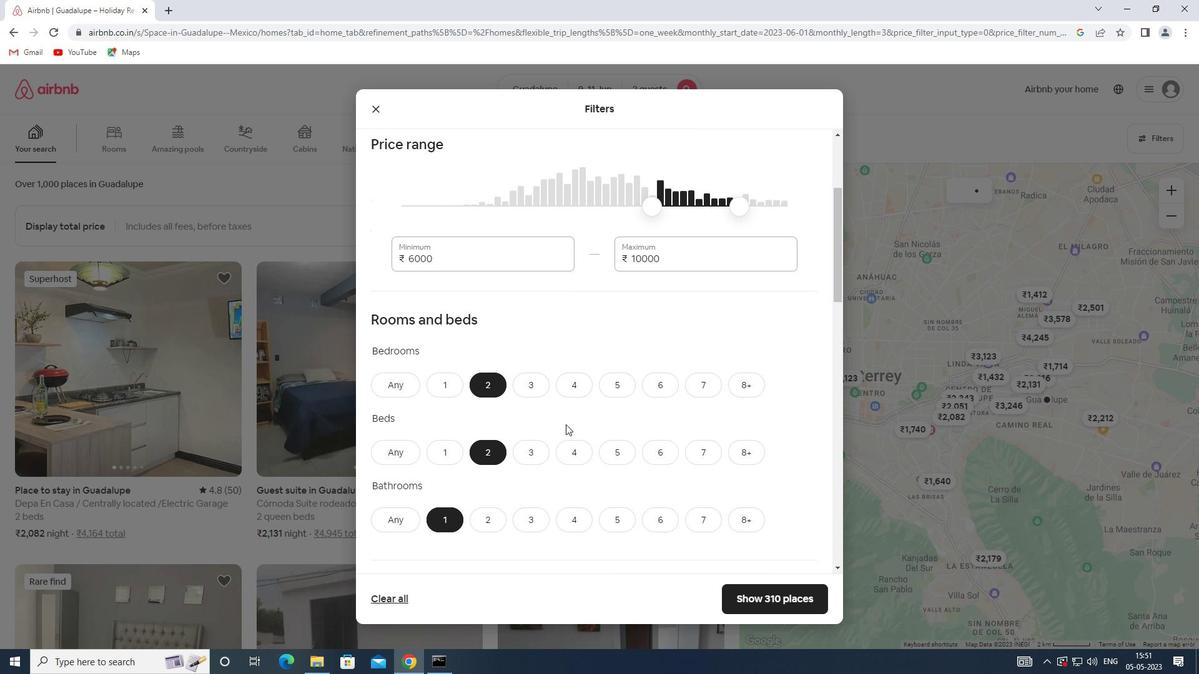 
Action: Mouse scrolled (566, 424) with delta (0, 0)
Screenshot: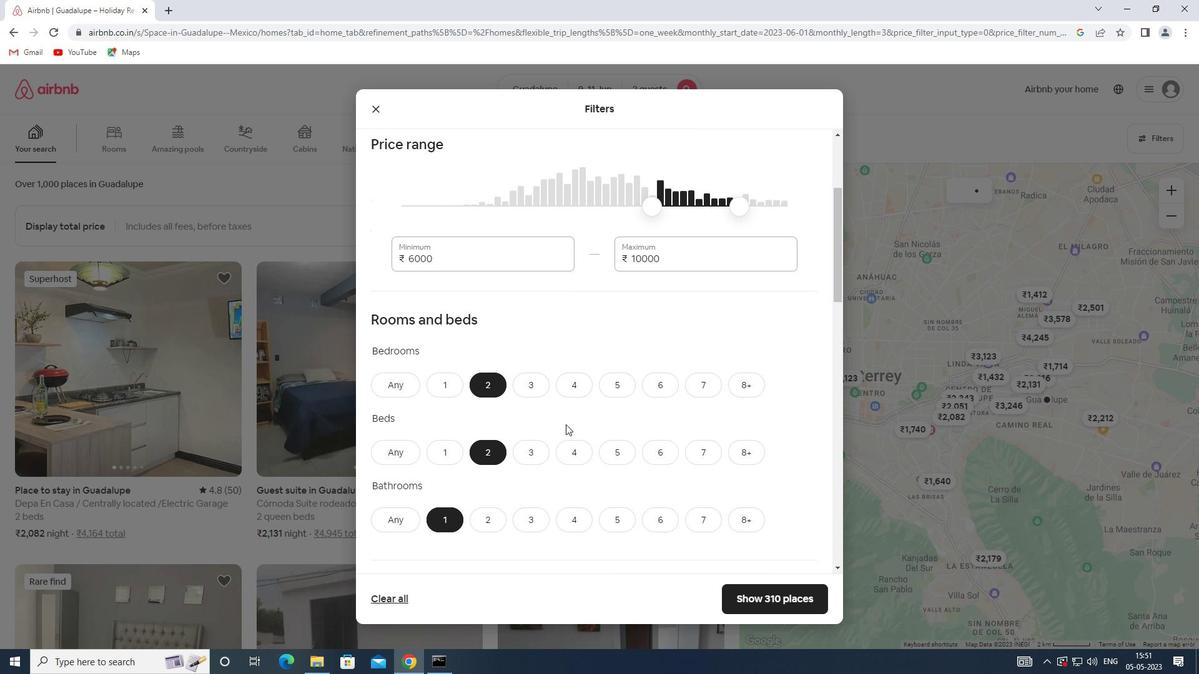 
Action: Mouse scrolled (566, 424) with delta (0, 0)
Screenshot: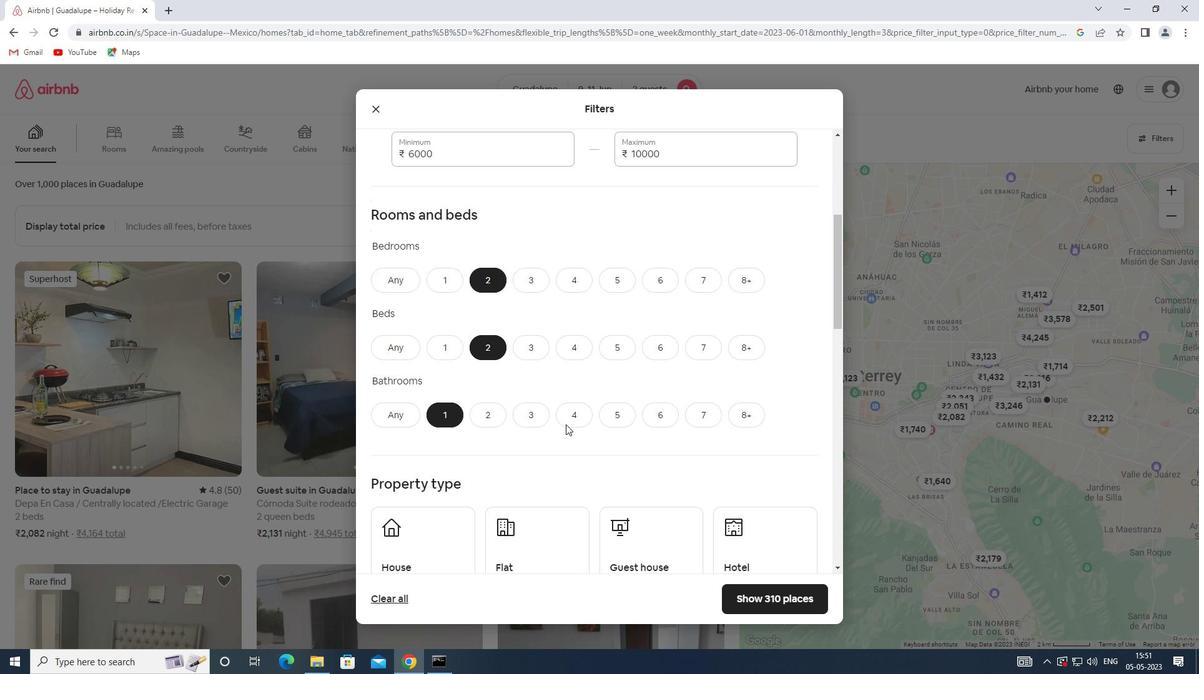
Action: Mouse scrolled (566, 424) with delta (0, 0)
Screenshot: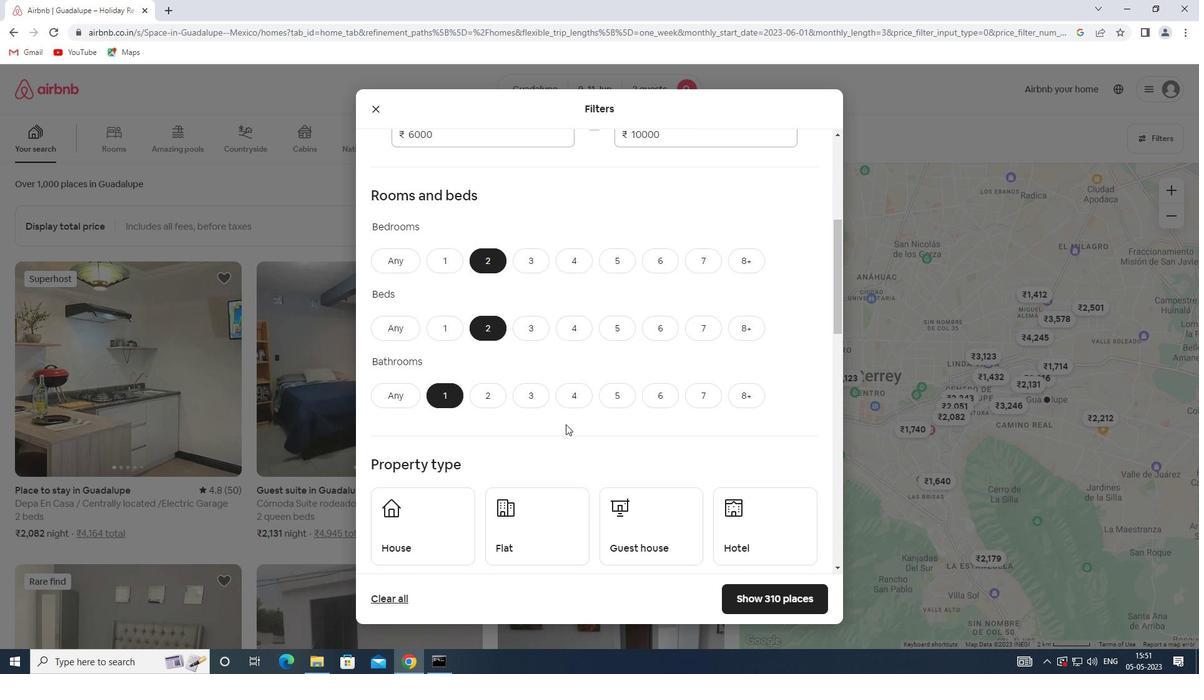 
Action: Mouse moved to (435, 424)
Screenshot: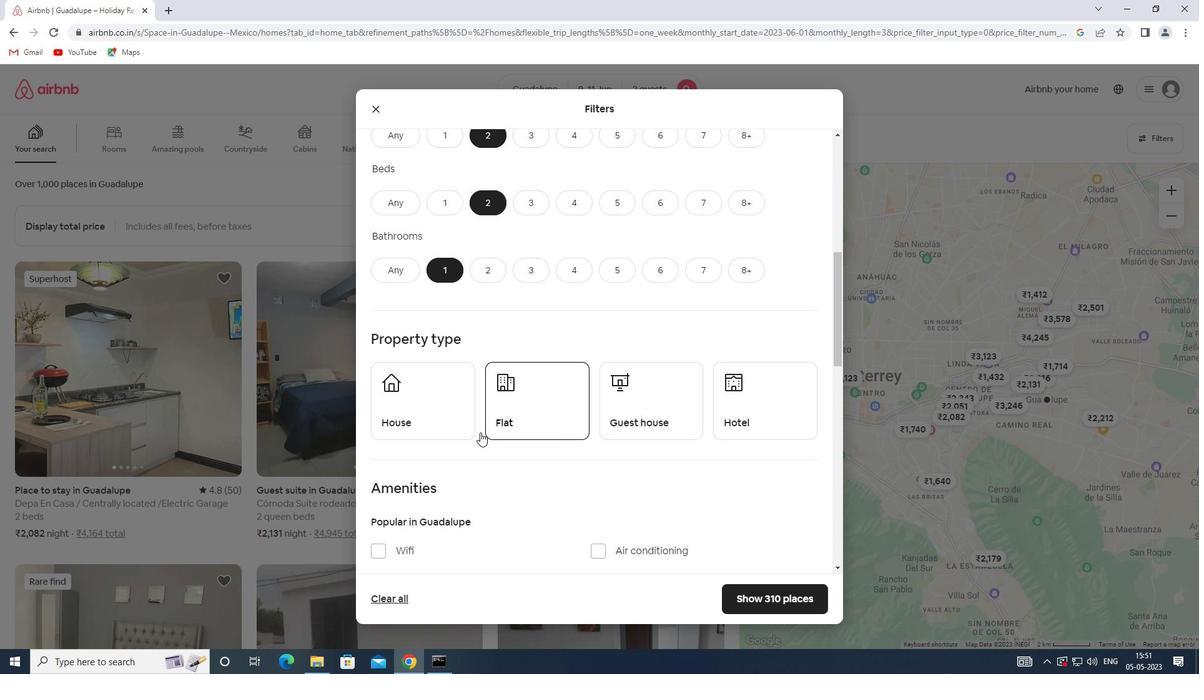 
Action: Mouse pressed left at (435, 424)
Screenshot: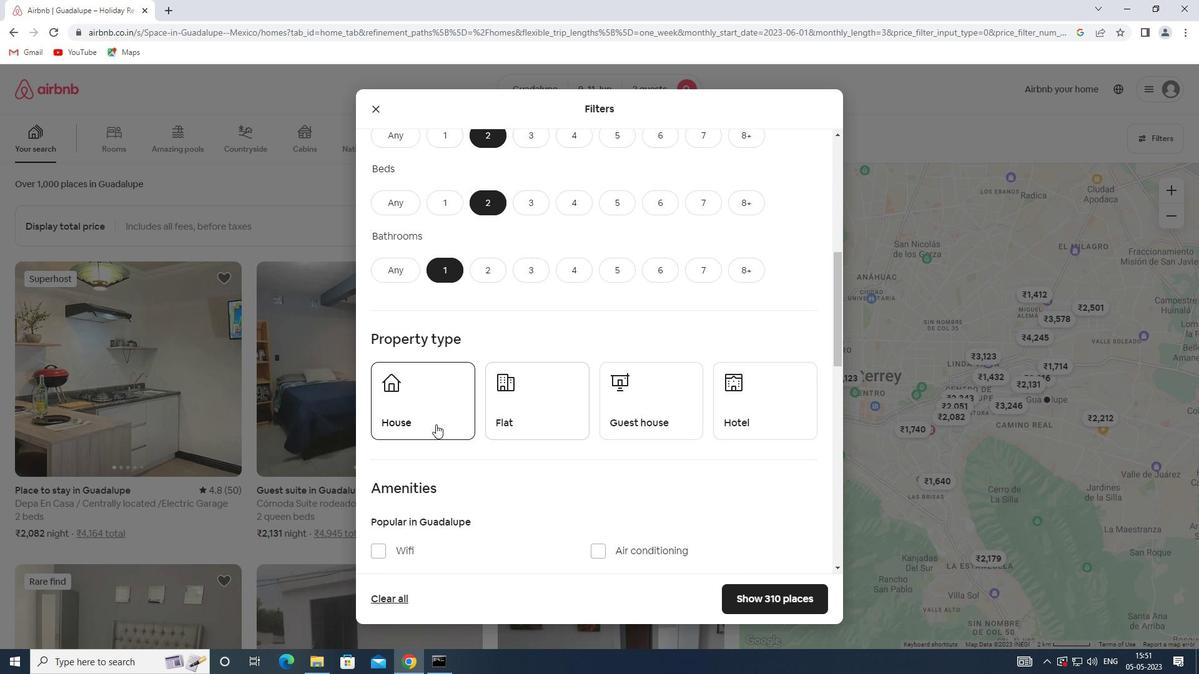 
Action: Mouse moved to (506, 416)
Screenshot: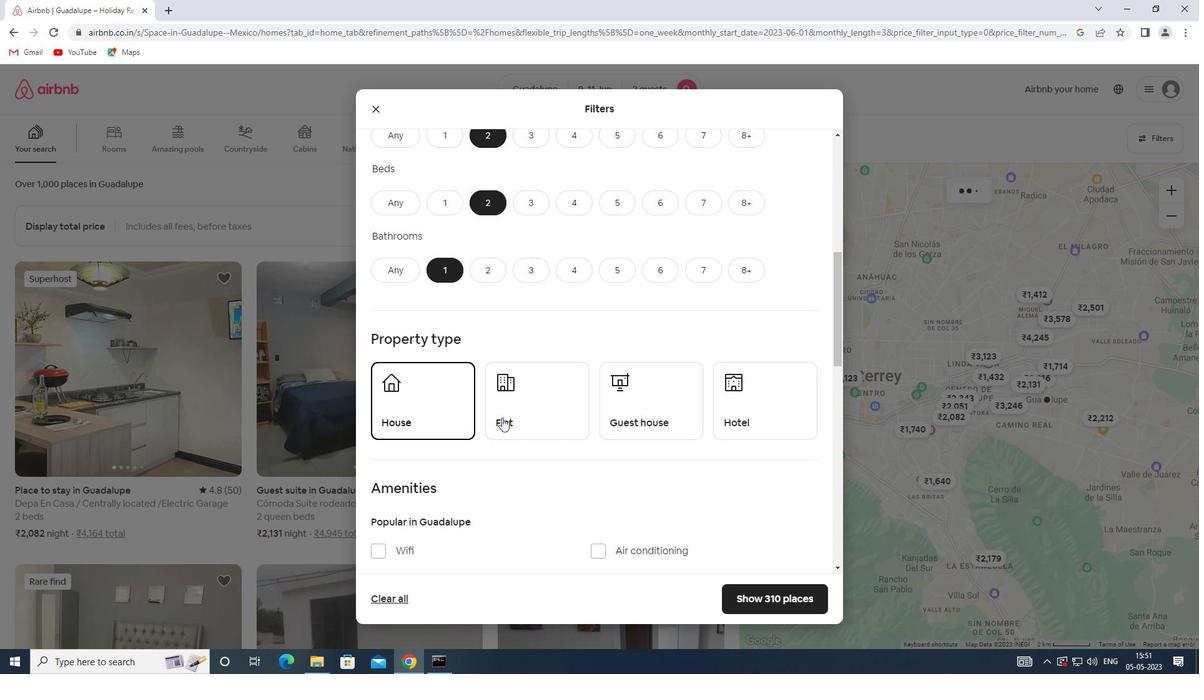 
Action: Mouse pressed left at (506, 416)
Screenshot: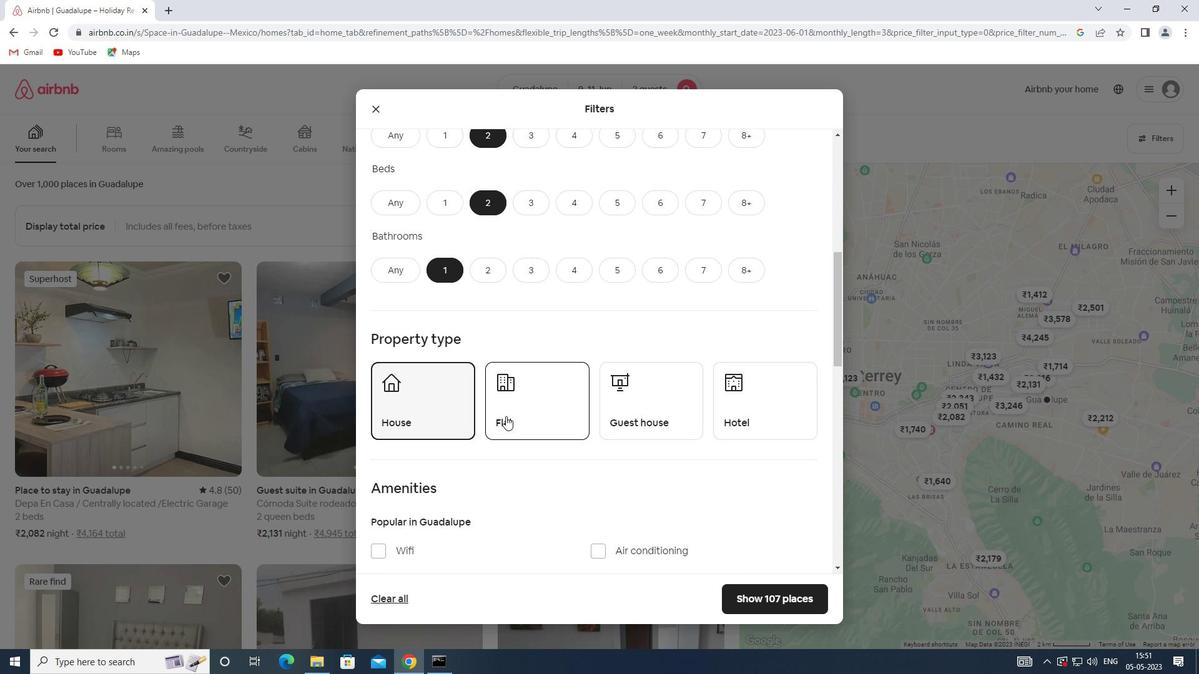 
Action: Mouse moved to (658, 416)
Screenshot: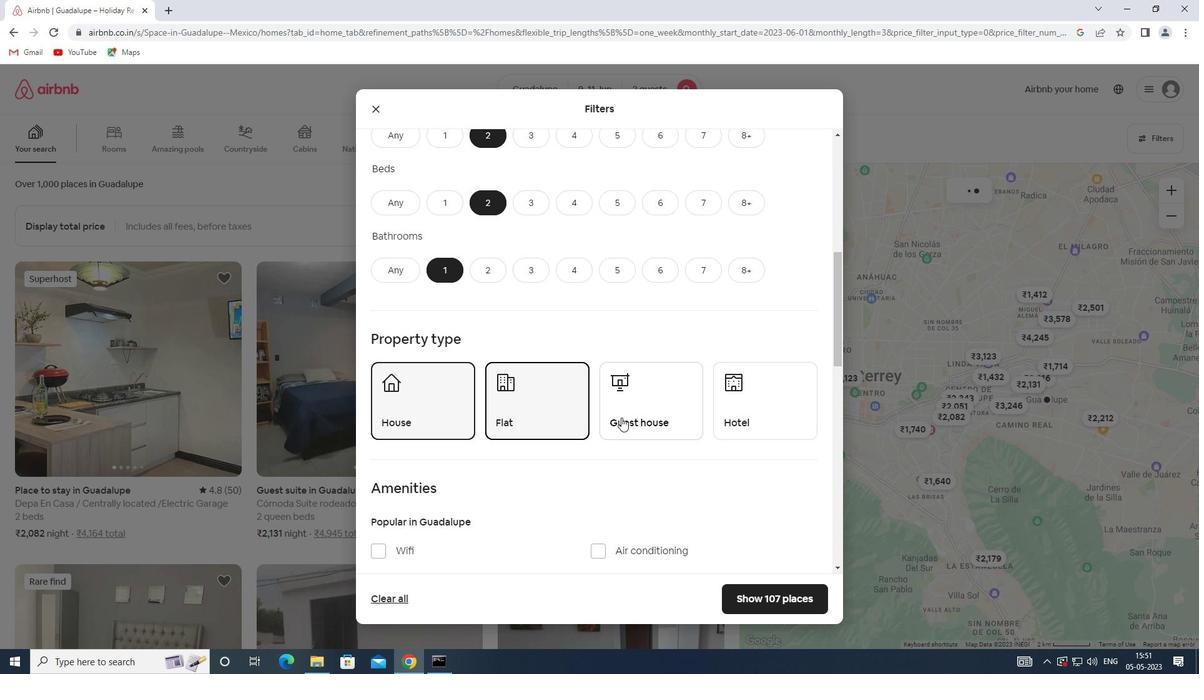 
Action: Mouse pressed left at (658, 416)
Screenshot: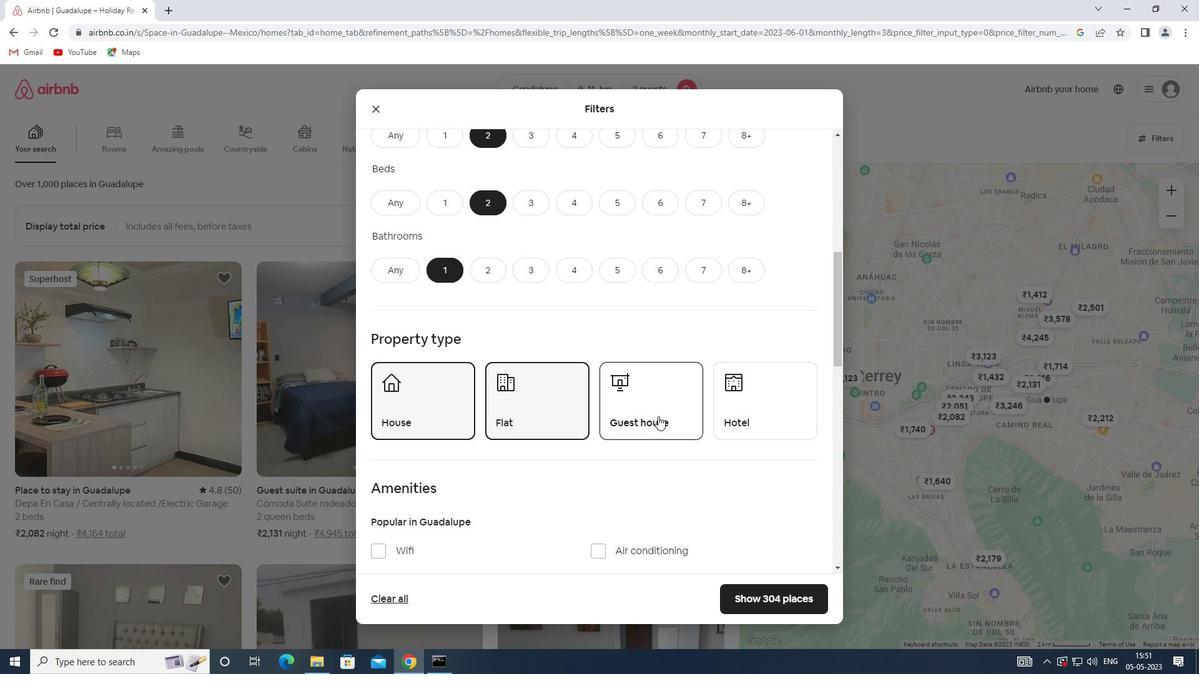 
Action: Mouse scrolled (658, 416) with delta (0, 0)
Screenshot: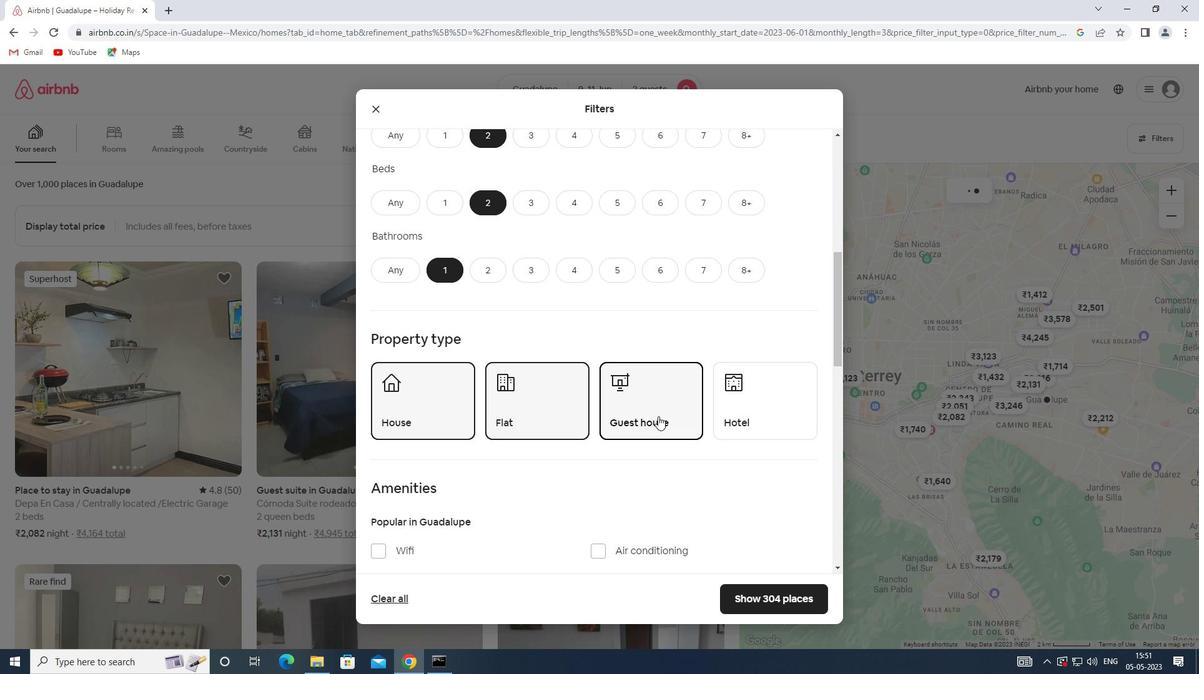 
Action: Mouse scrolled (658, 416) with delta (0, 0)
Screenshot: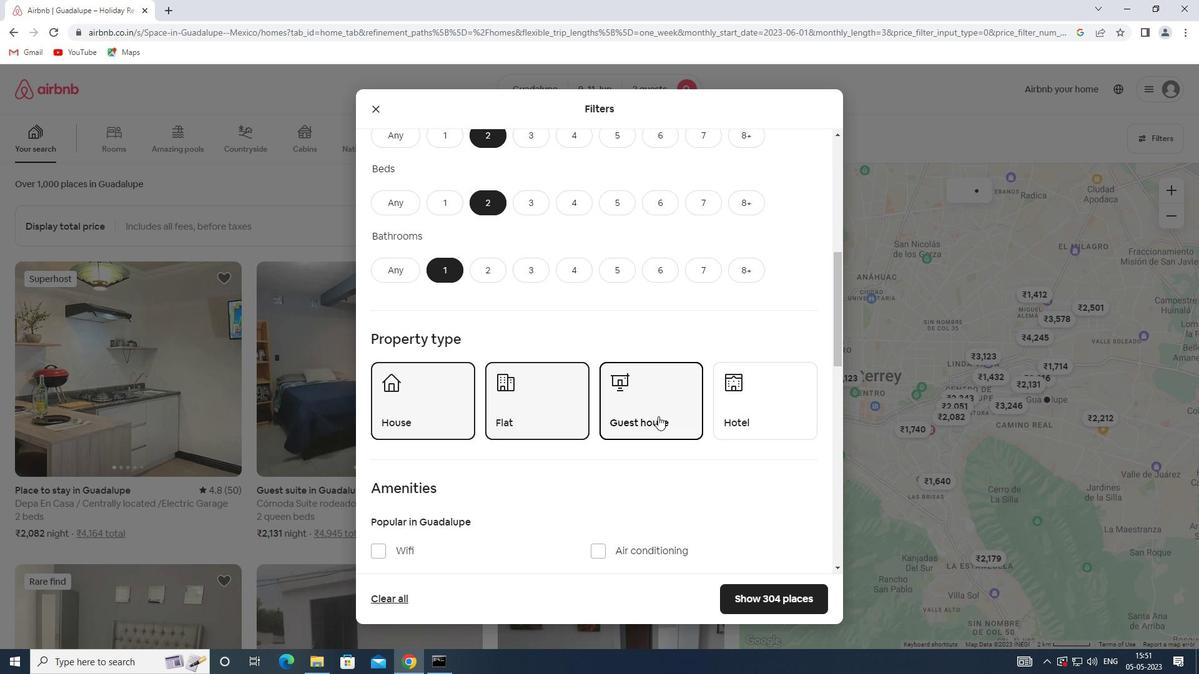 
Action: Mouse scrolled (658, 416) with delta (0, 0)
Screenshot: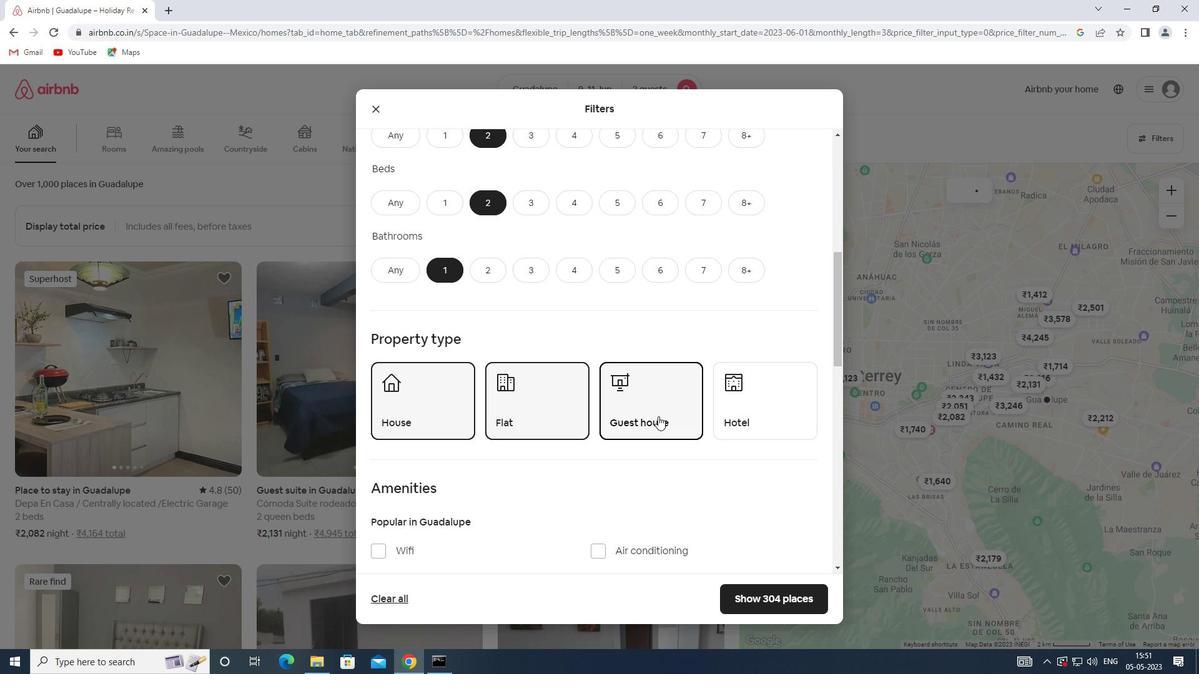 
Action: Mouse moved to (403, 369)
Screenshot: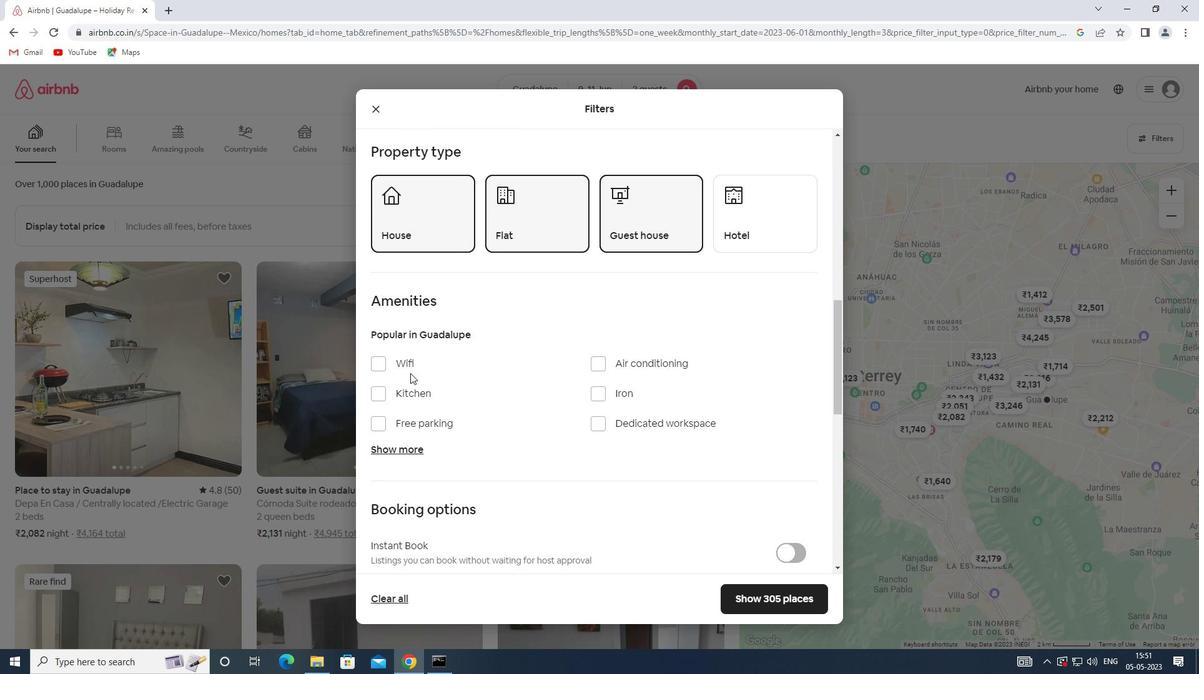 
Action: Mouse pressed left at (403, 369)
Screenshot: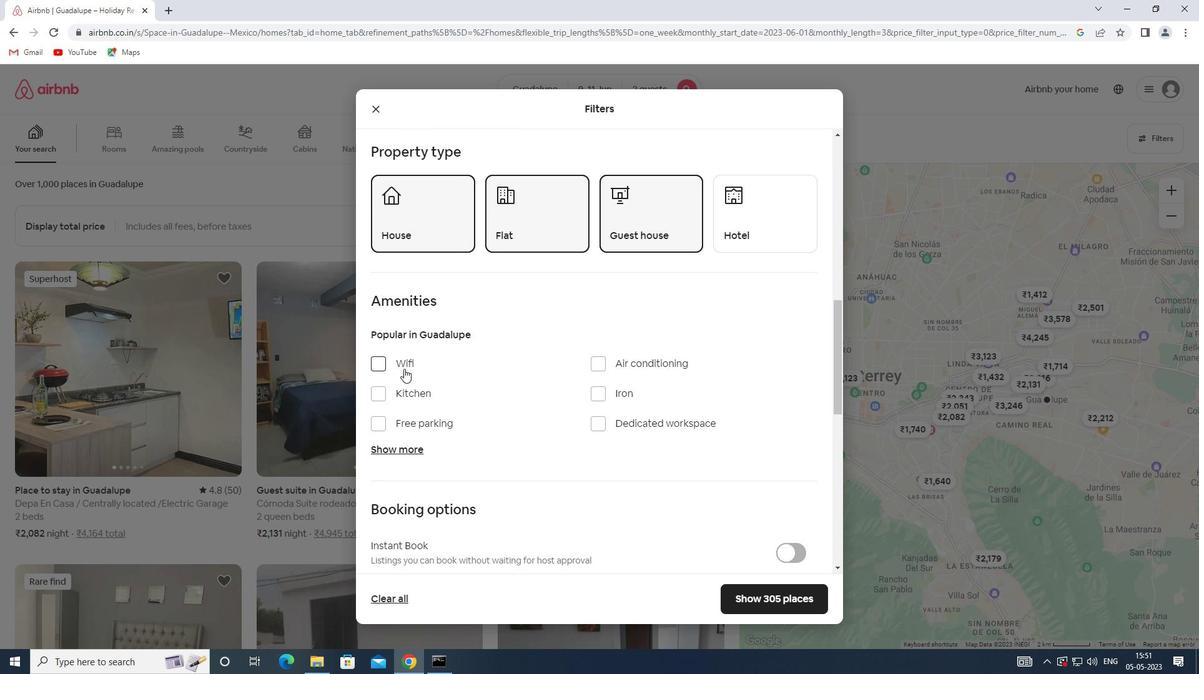 
Action: Mouse moved to (564, 377)
Screenshot: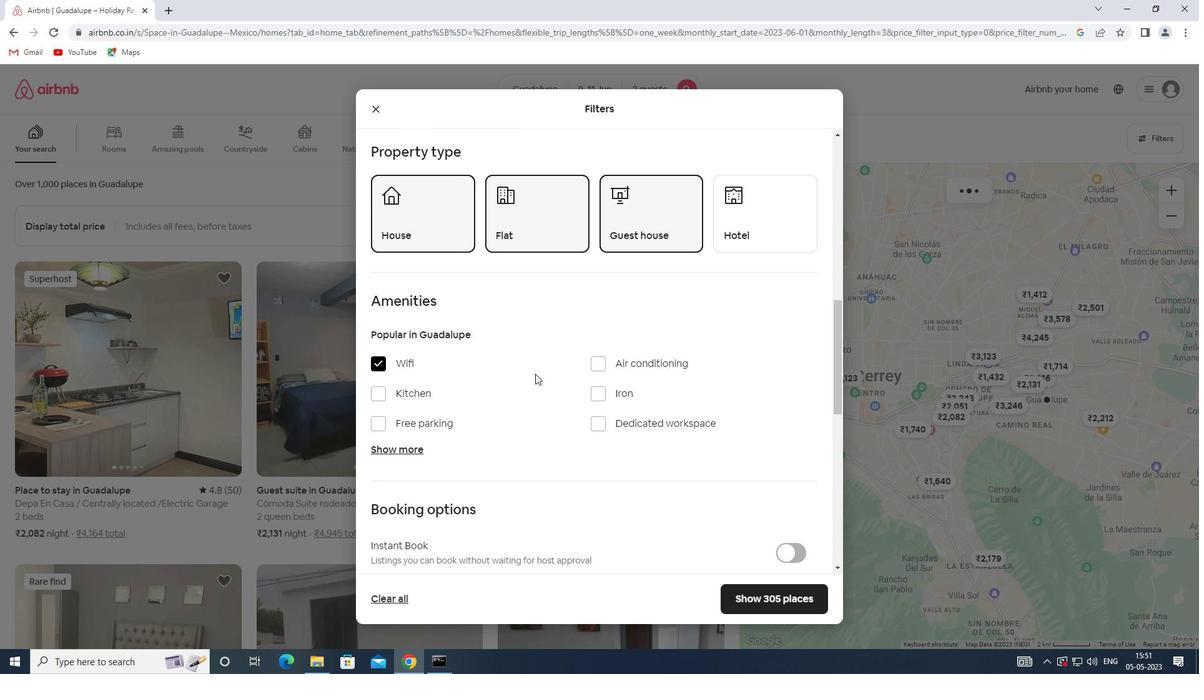 
Action: Mouse scrolled (564, 376) with delta (0, 0)
Screenshot: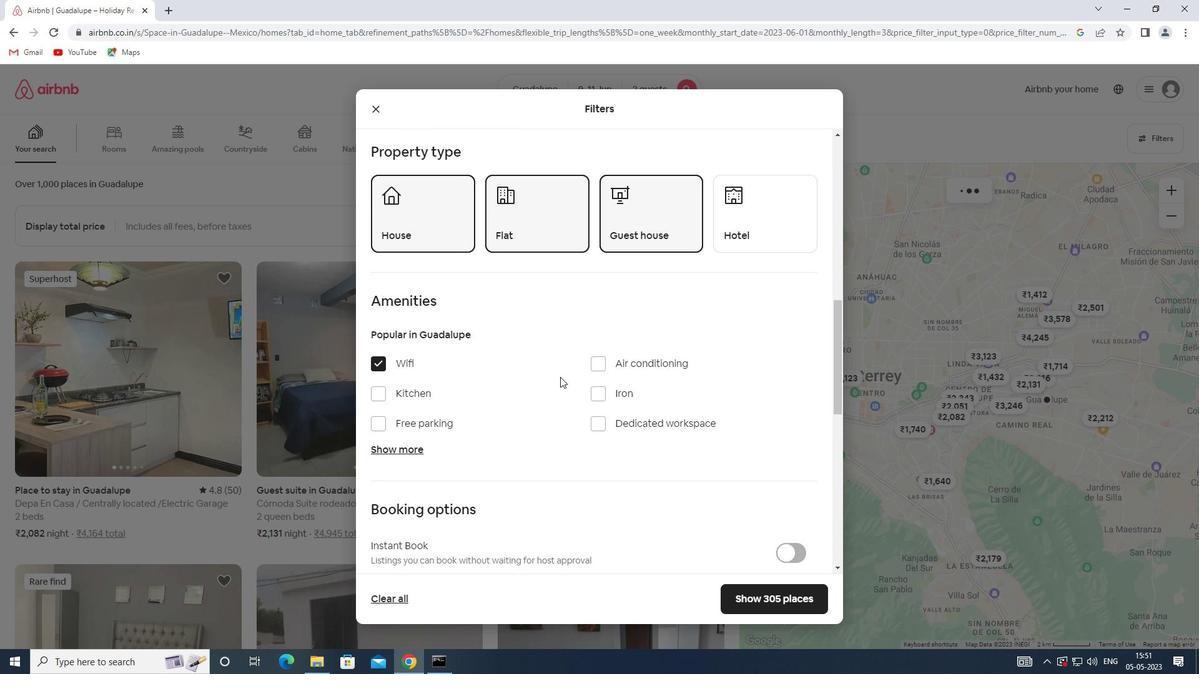 
Action: Mouse scrolled (564, 376) with delta (0, 0)
Screenshot: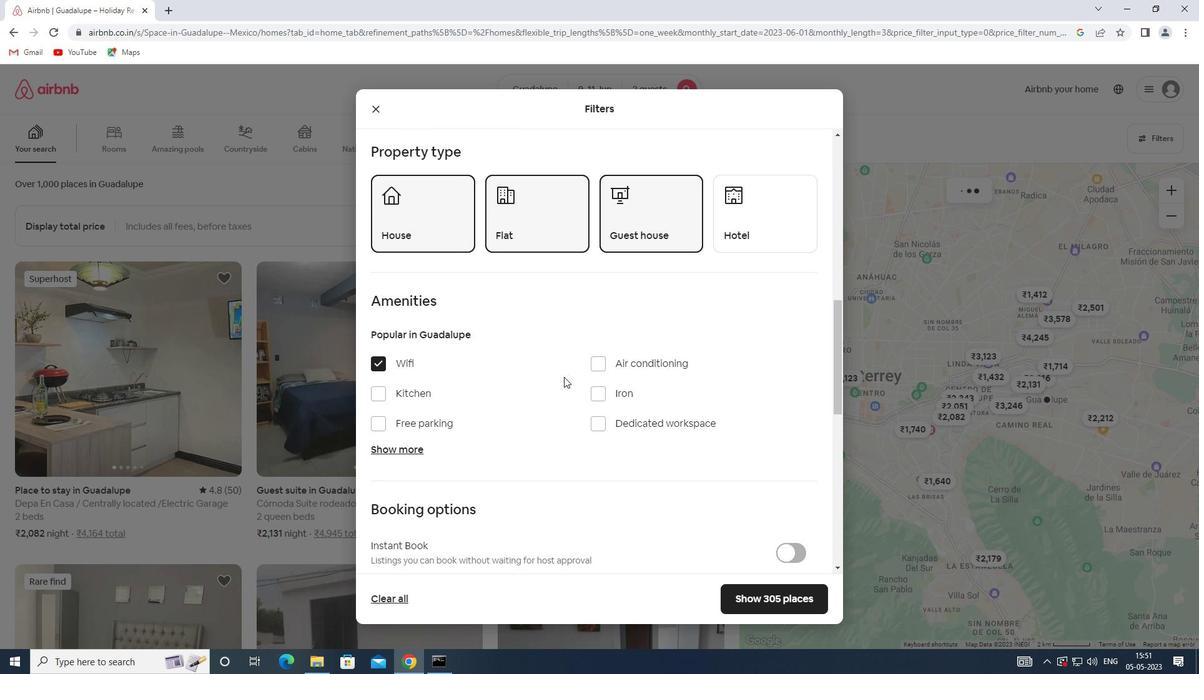
Action: Mouse scrolled (564, 376) with delta (0, 0)
Screenshot: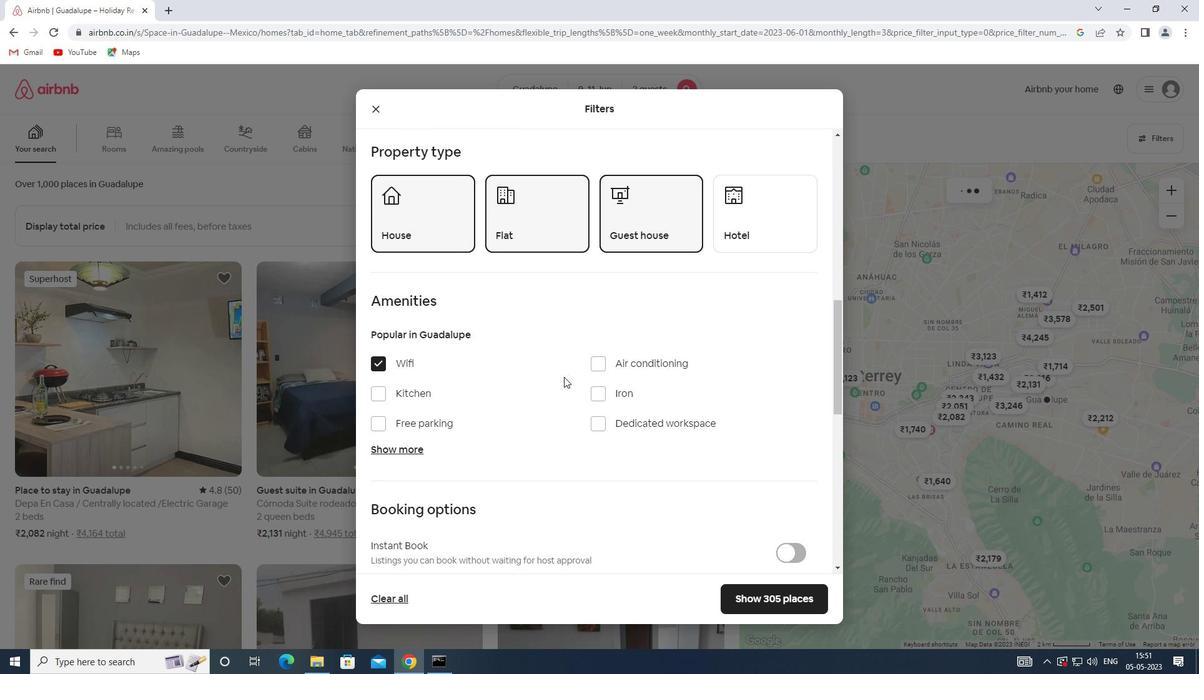 
Action: Mouse moved to (798, 406)
Screenshot: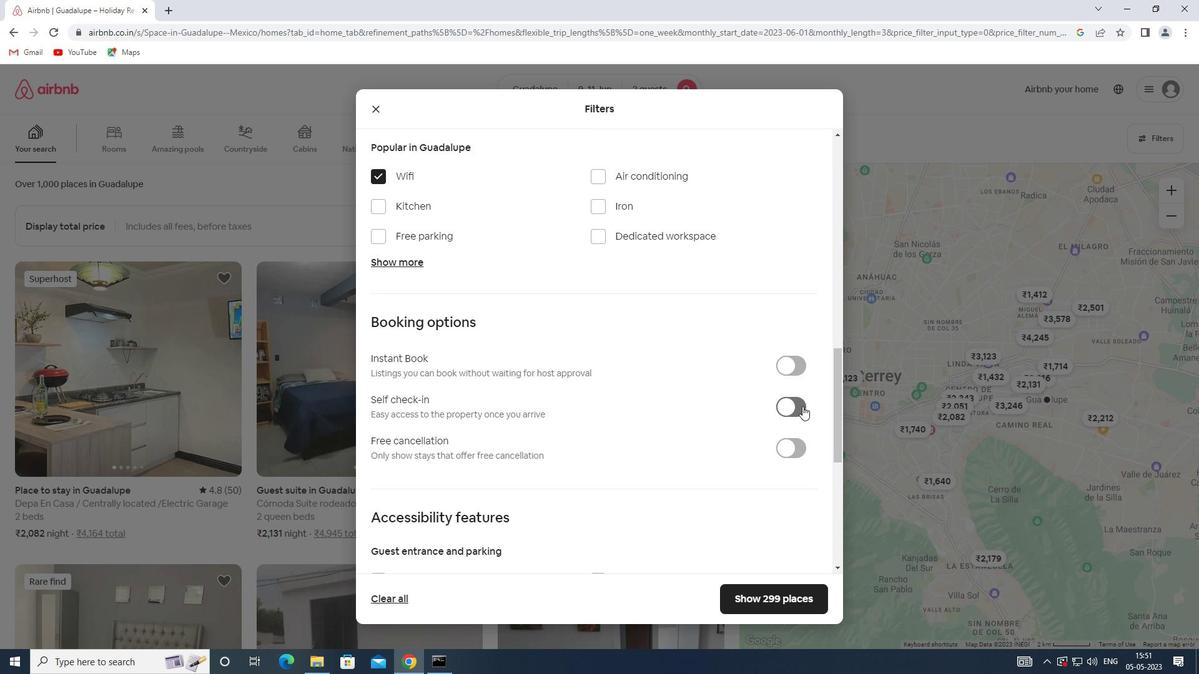 
Action: Mouse pressed left at (798, 406)
Screenshot: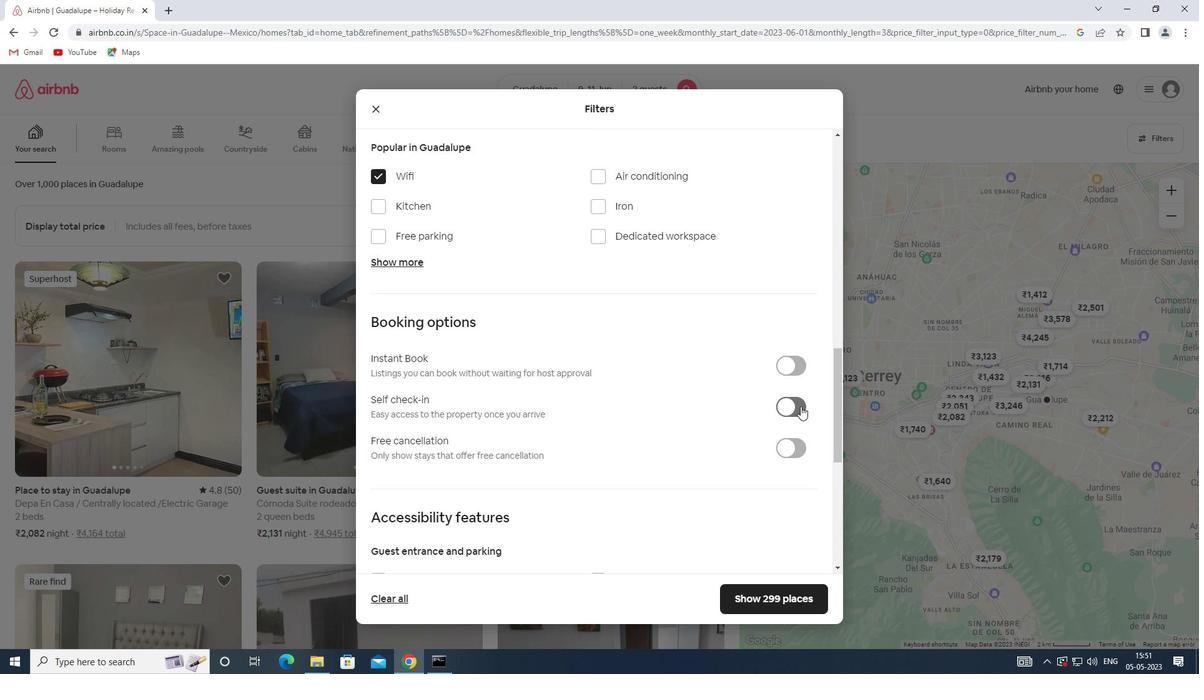 
Action: Mouse moved to (568, 381)
Screenshot: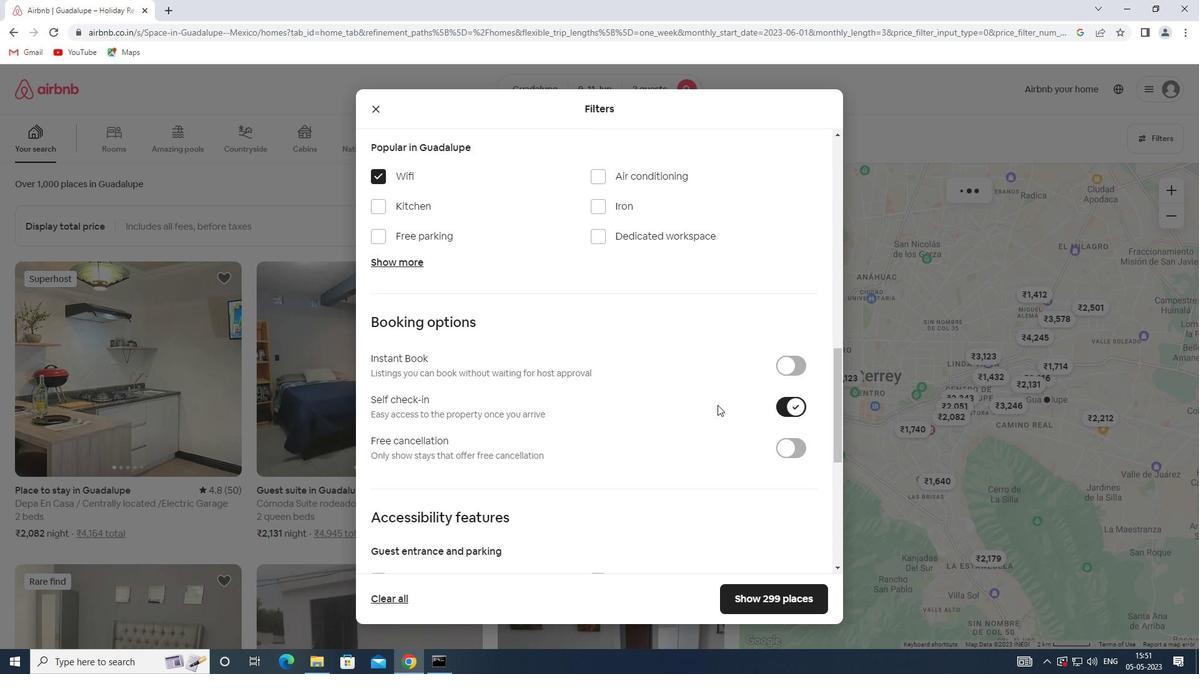 
Action: Mouse scrolled (568, 381) with delta (0, 0)
Screenshot: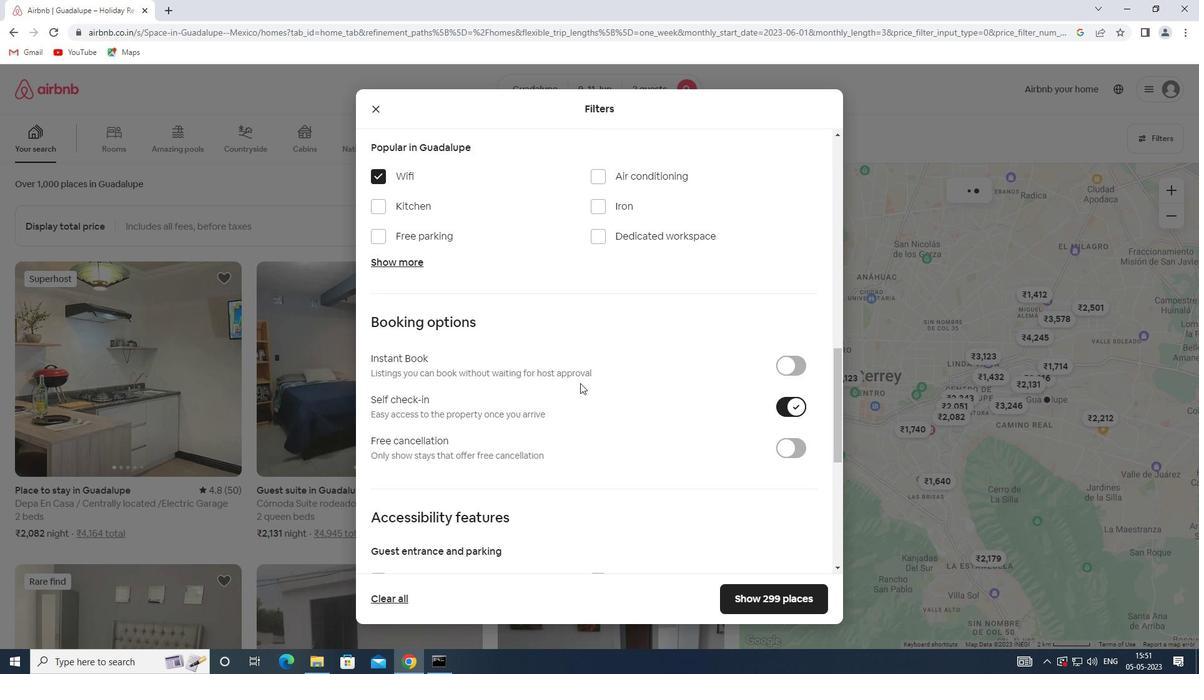 
Action: Mouse scrolled (568, 381) with delta (0, 0)
Screenshot: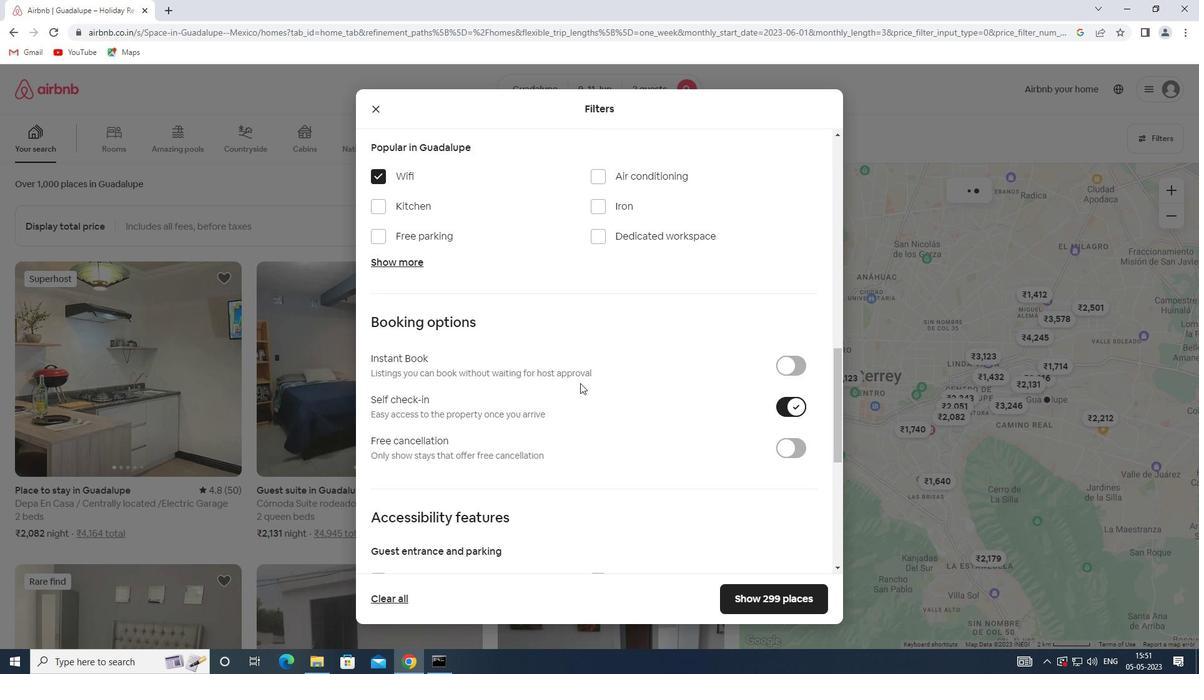 
Action: Mouse scrolled (568, 381) with delta (0, 0)
Screenshot: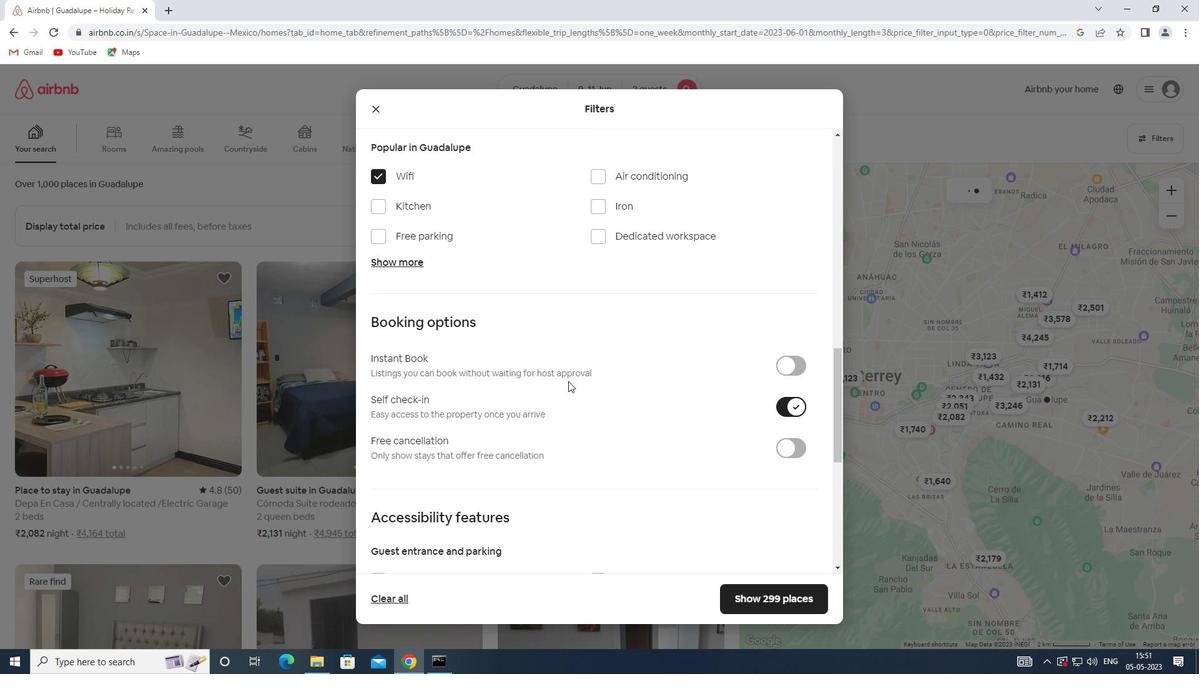 
Action: Mouse moved to (556, 379)
Screenshot: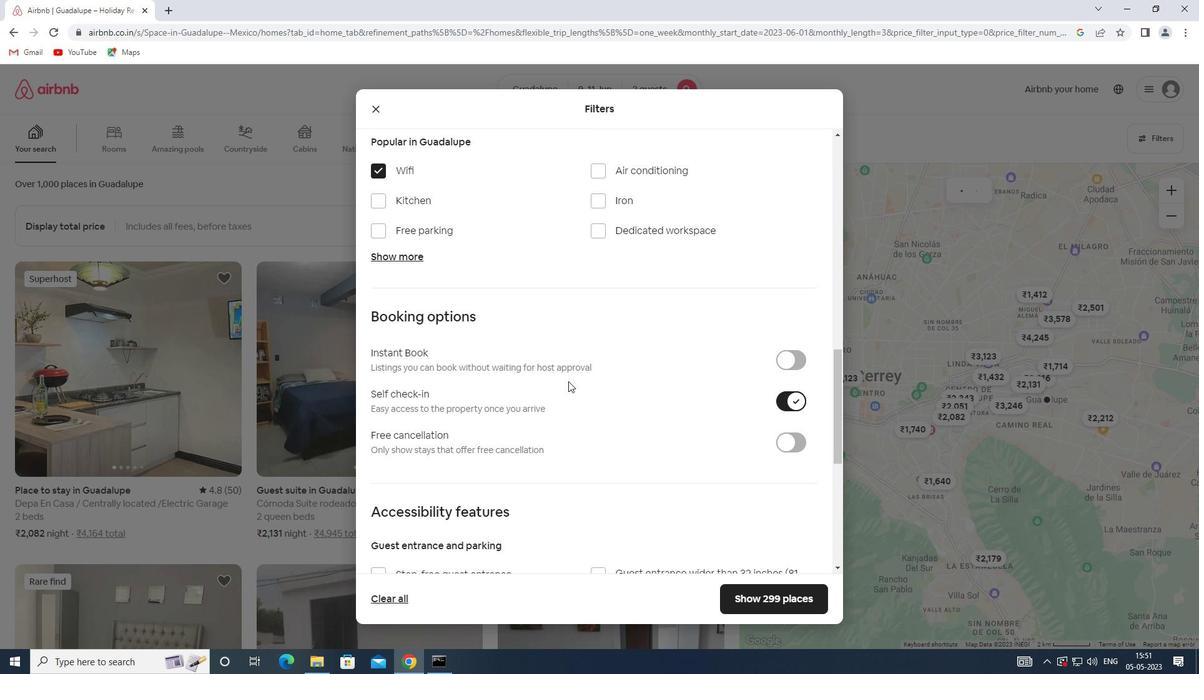 
Action: Mouse scrolled (556, 378) with delta (0, 0)
Screenshot: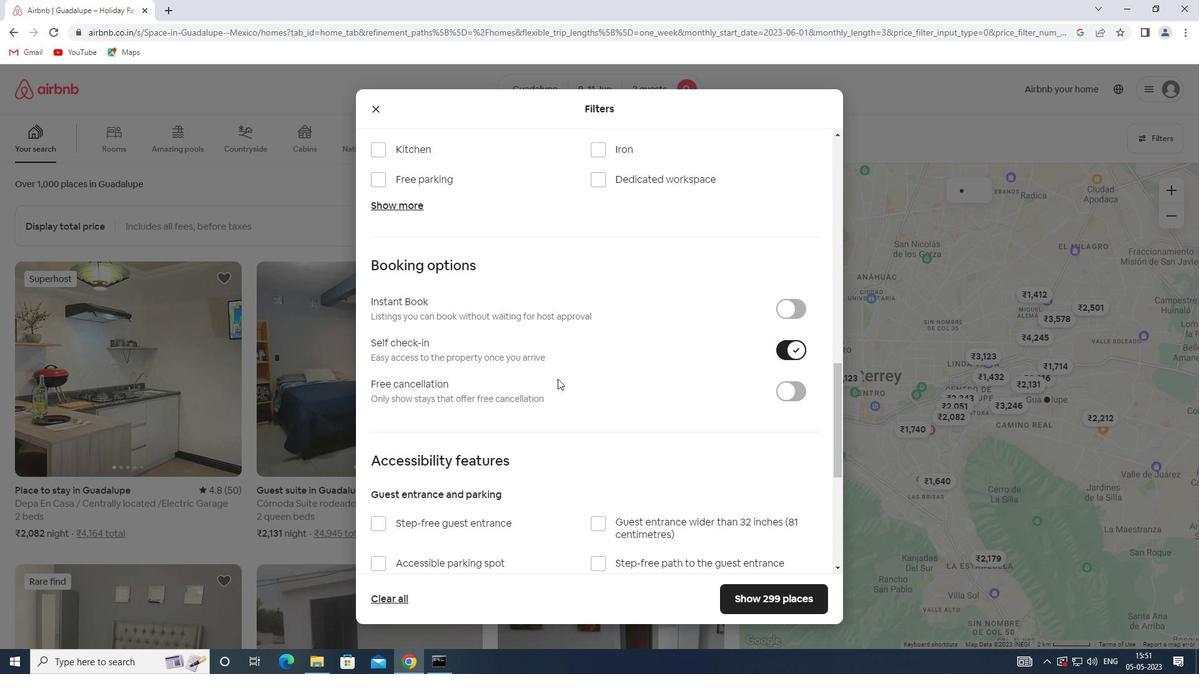
Action: Mouse scrolled (556, 378) with delta (0, 0)
Screenshot: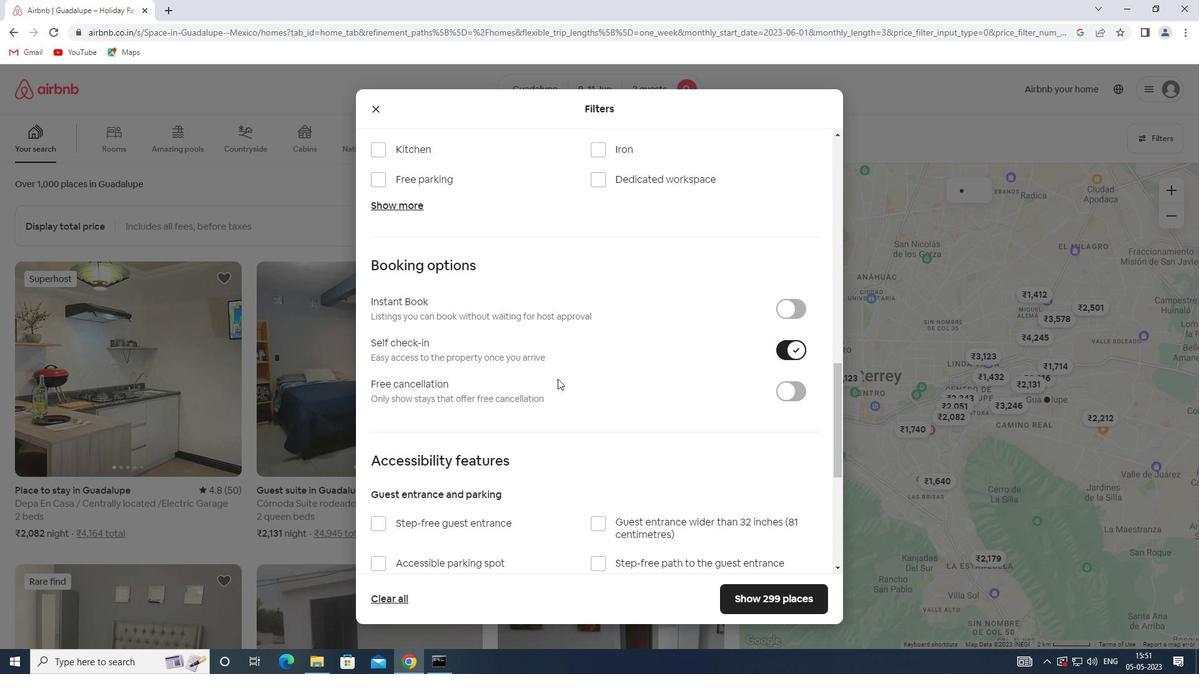 
Action: Mouse scrolled (556, 378) with delta (0, 0)
Screenshot: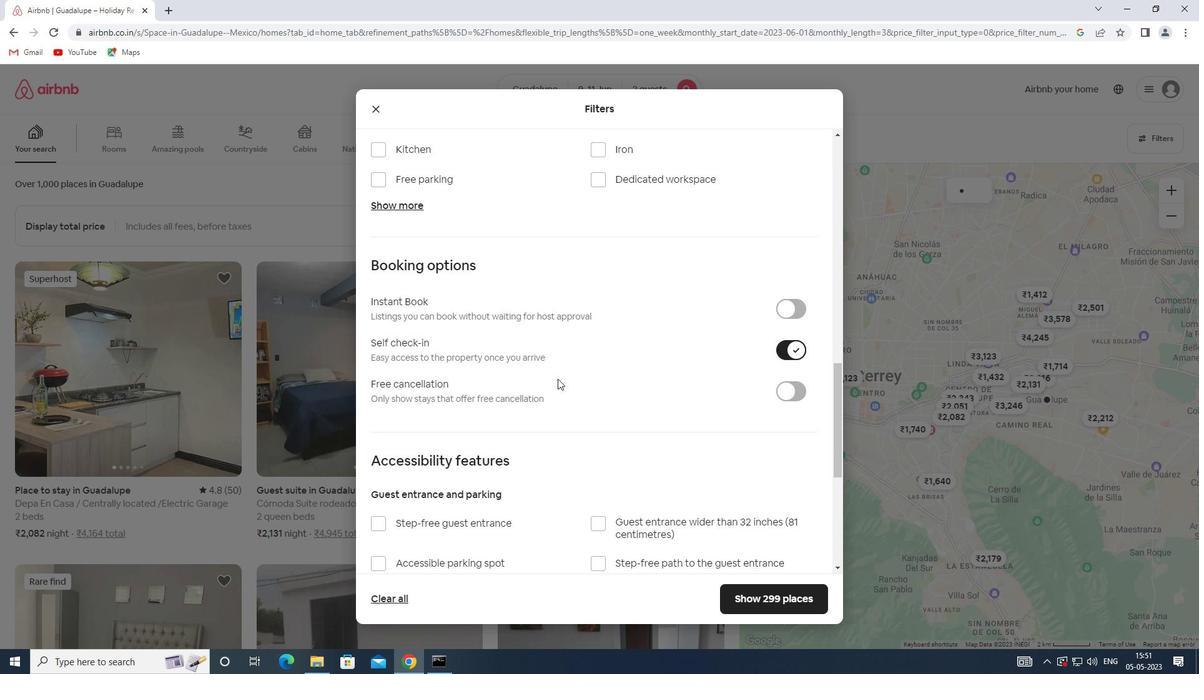 
Action: Mouse scrolled (556, 378) with delta (0, 0)
Screenshot: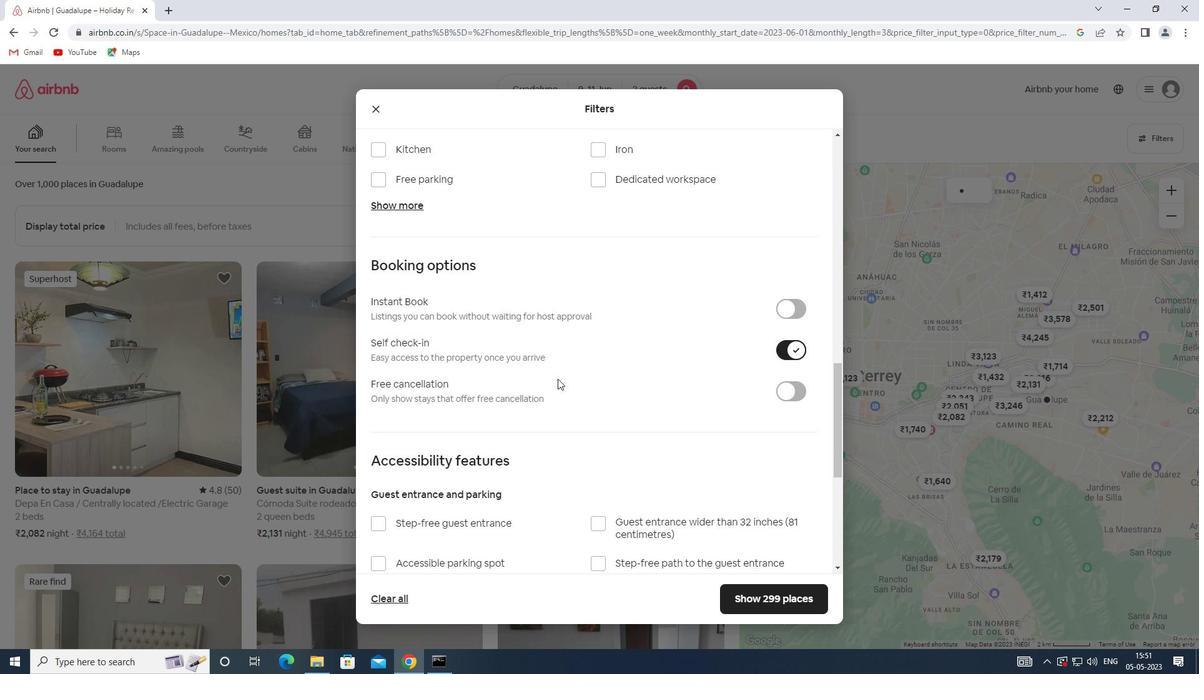 
Action: Mouse moved to (418, 486)
Screenshot: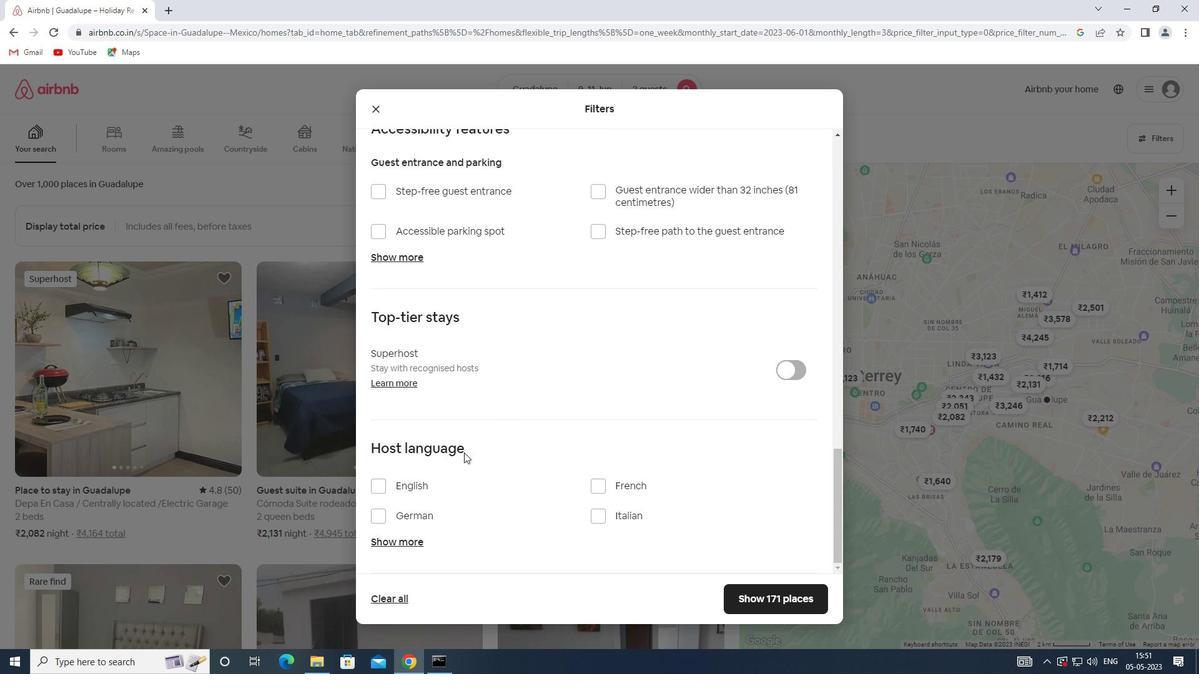 
Action: Mouse pressed left at (418, 486)
Screenshot: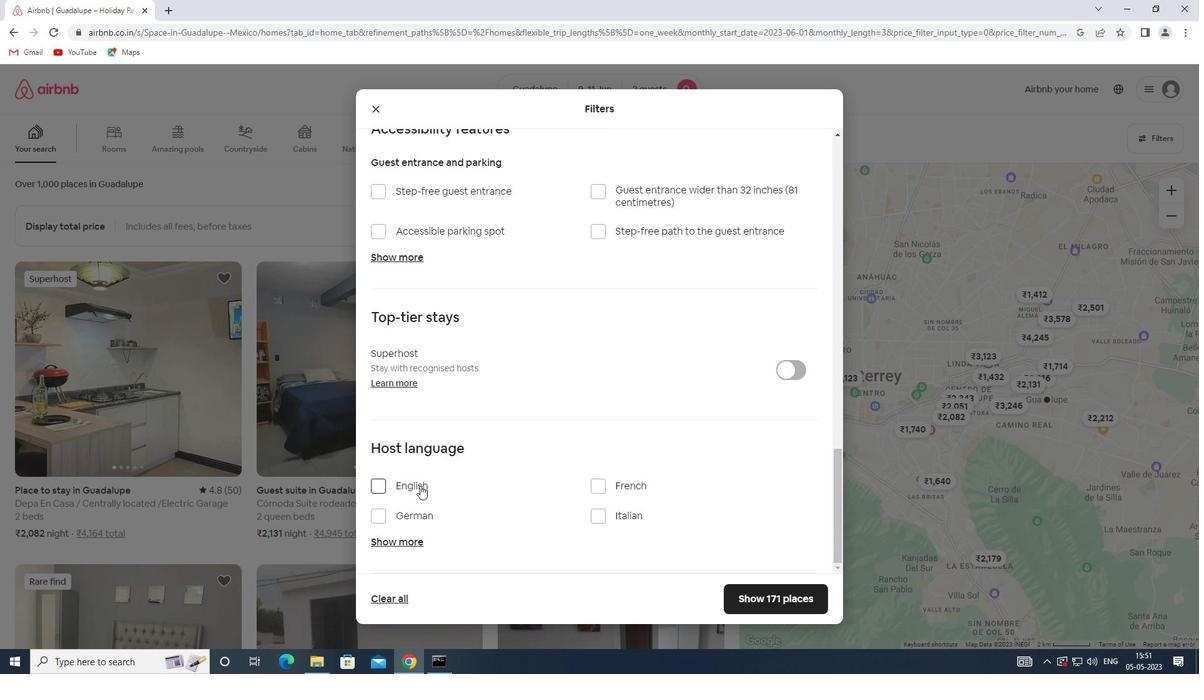 
Action: Mouse moved to (802, 598)
Screenshot: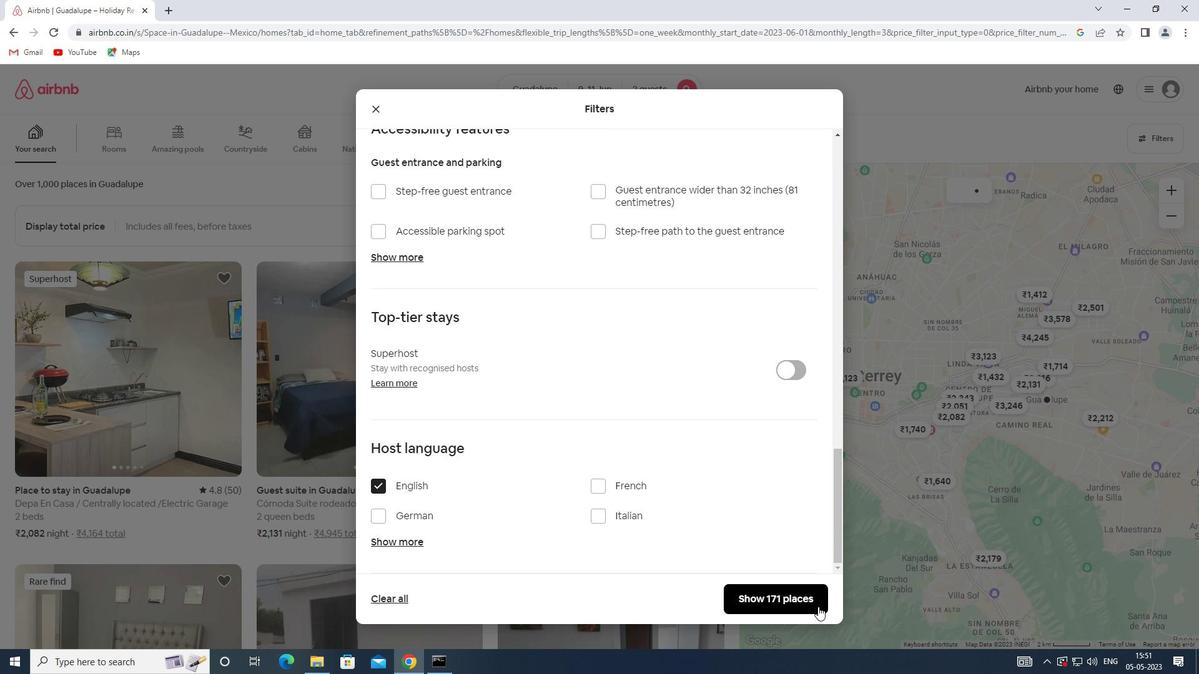 
Action: Mouse pressed left at (802, 598)
Screenshot: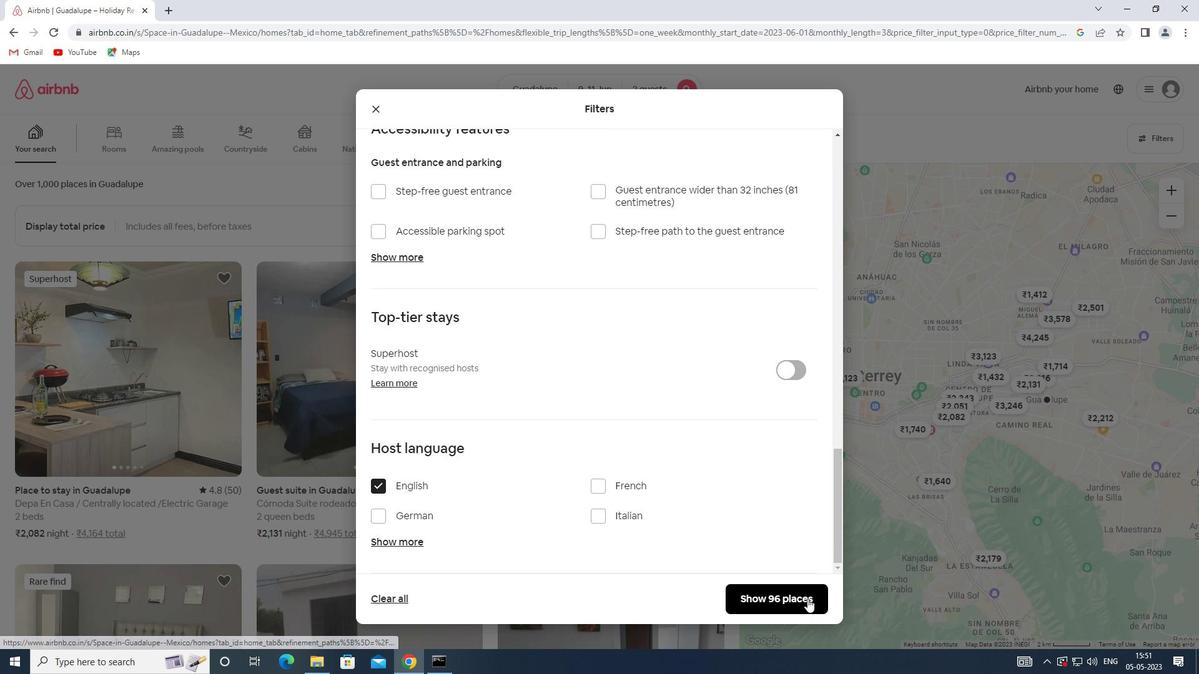 
Action: Mouse moved to (802, 598)
Screenshot: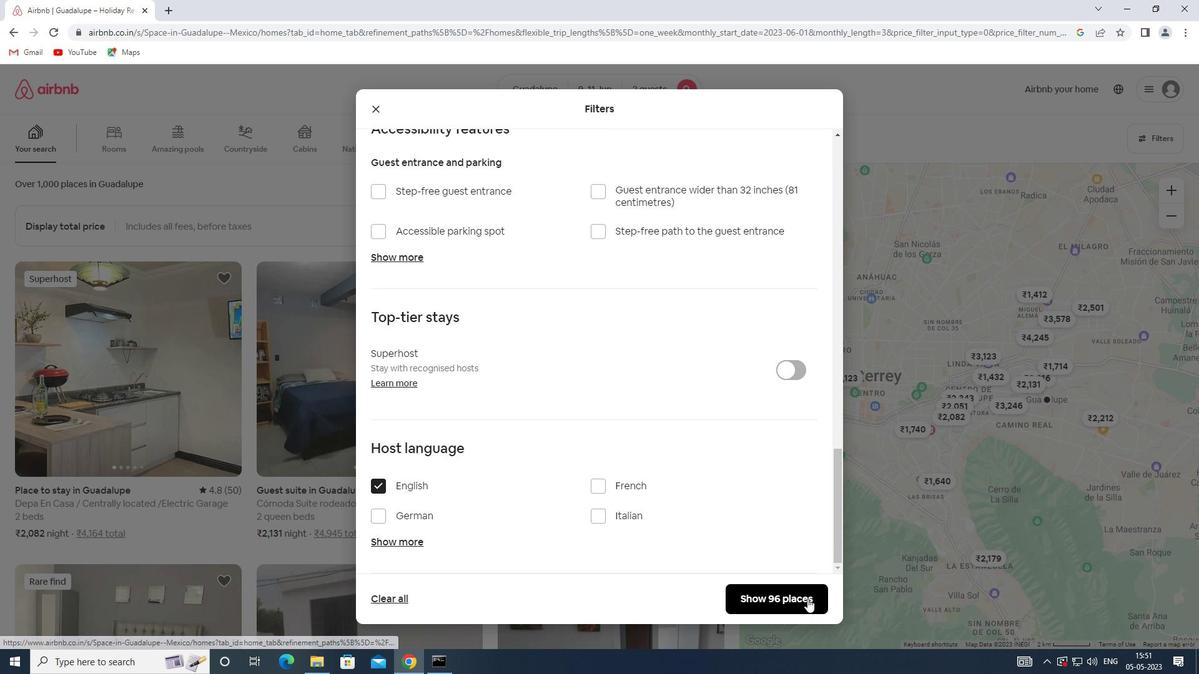 
